 Task: For heading Arial Rounded MT Bold with Underline.  font size for heading26,  'Change the font style of data to'Browallia New.  and font size to 18,  Change the alignment of both headline & data to Align middle & Align Text left.  In the sheet  BudgetTrack review
Action: Mouse moved to (26, 122)
Screenshot: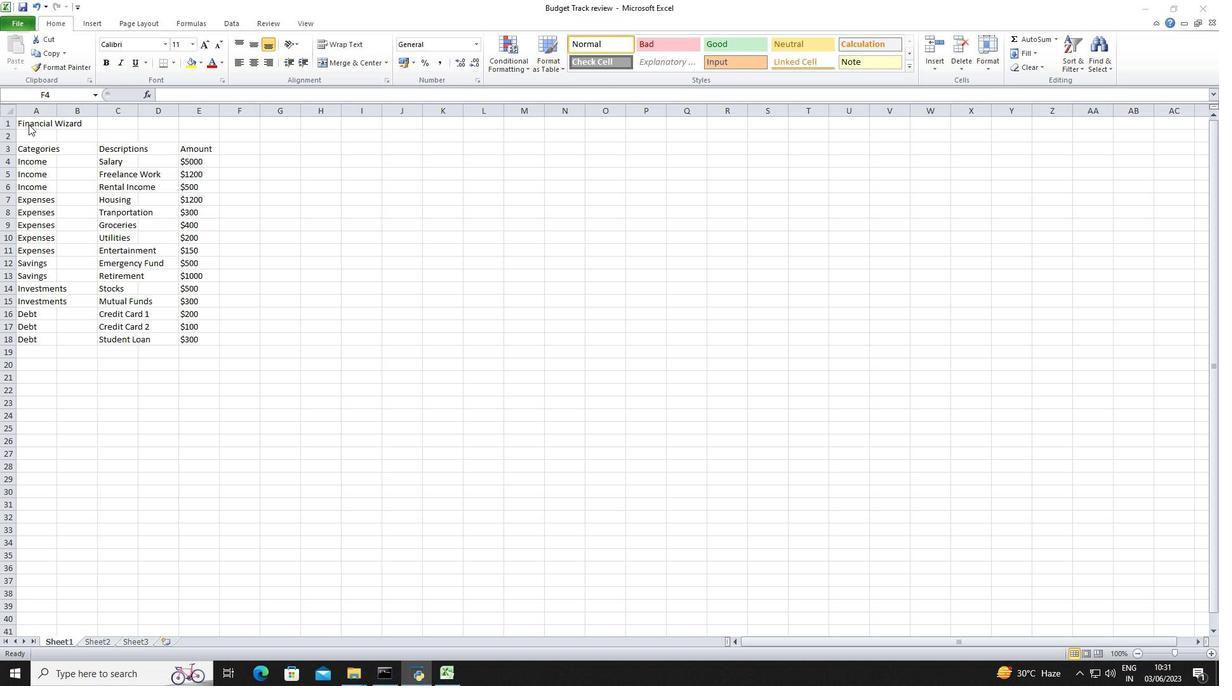 
Action: Mouse pressed left at (26, 122)
Screenshot: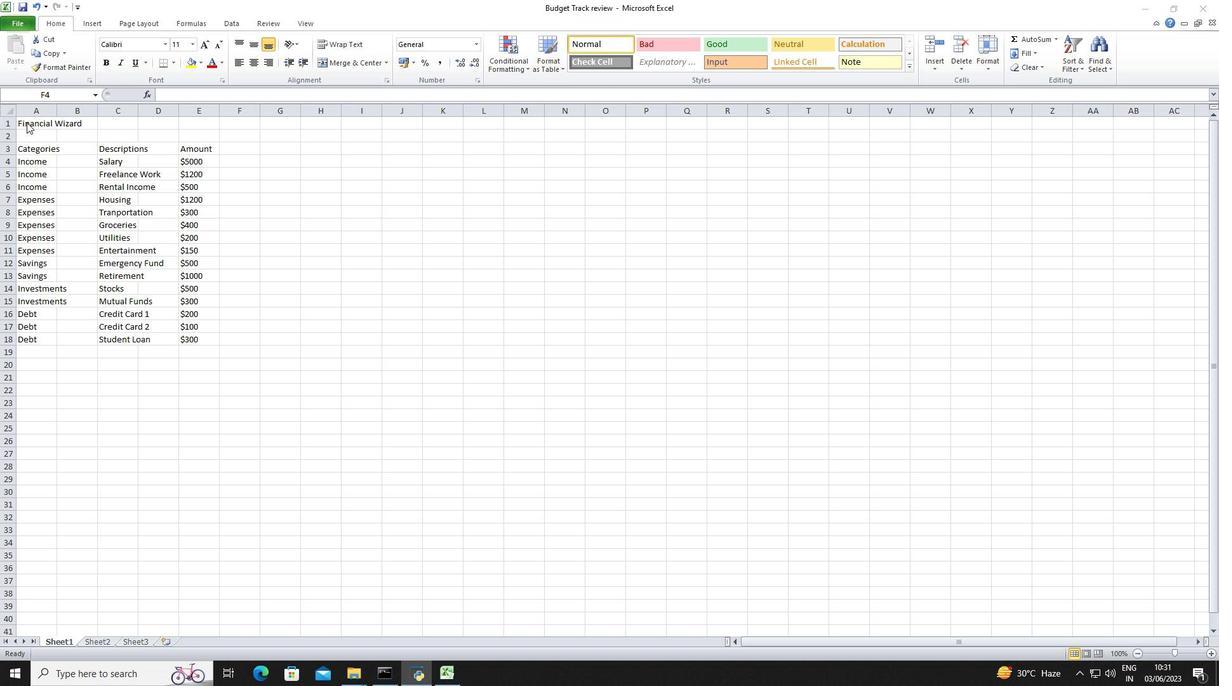 
Action: Mouse moved to (26, 126)
Screenshot: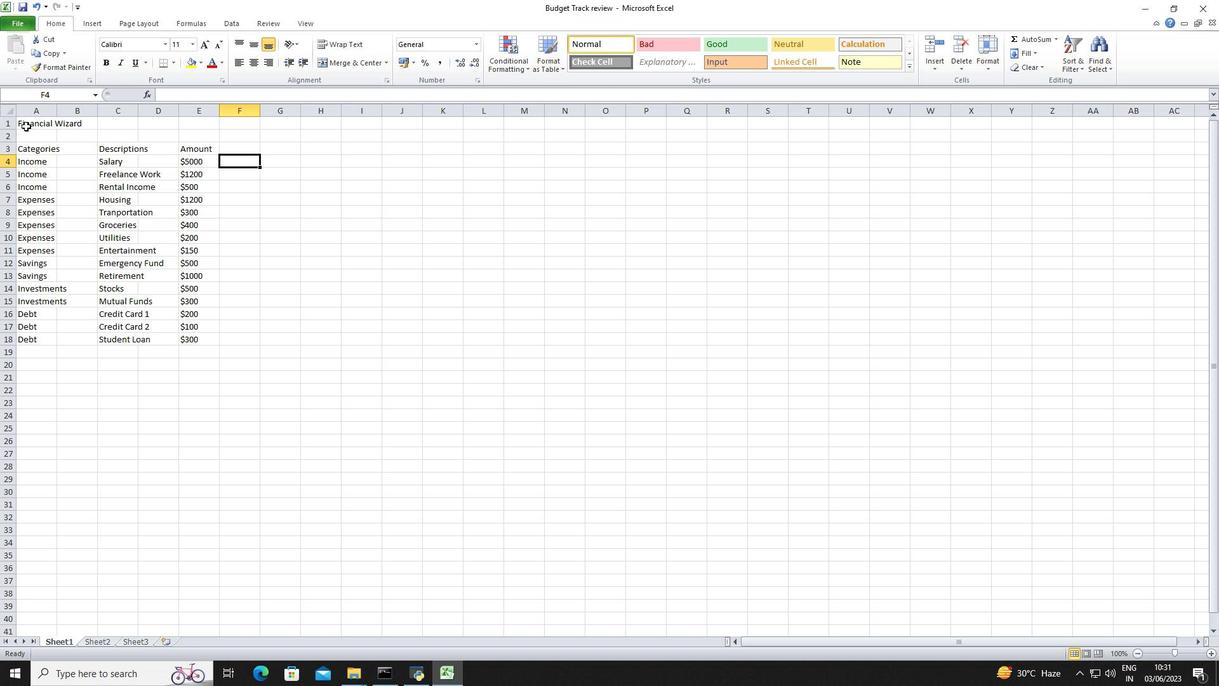 
Action: Mouse pressed left at (26, 126)
Screenshot: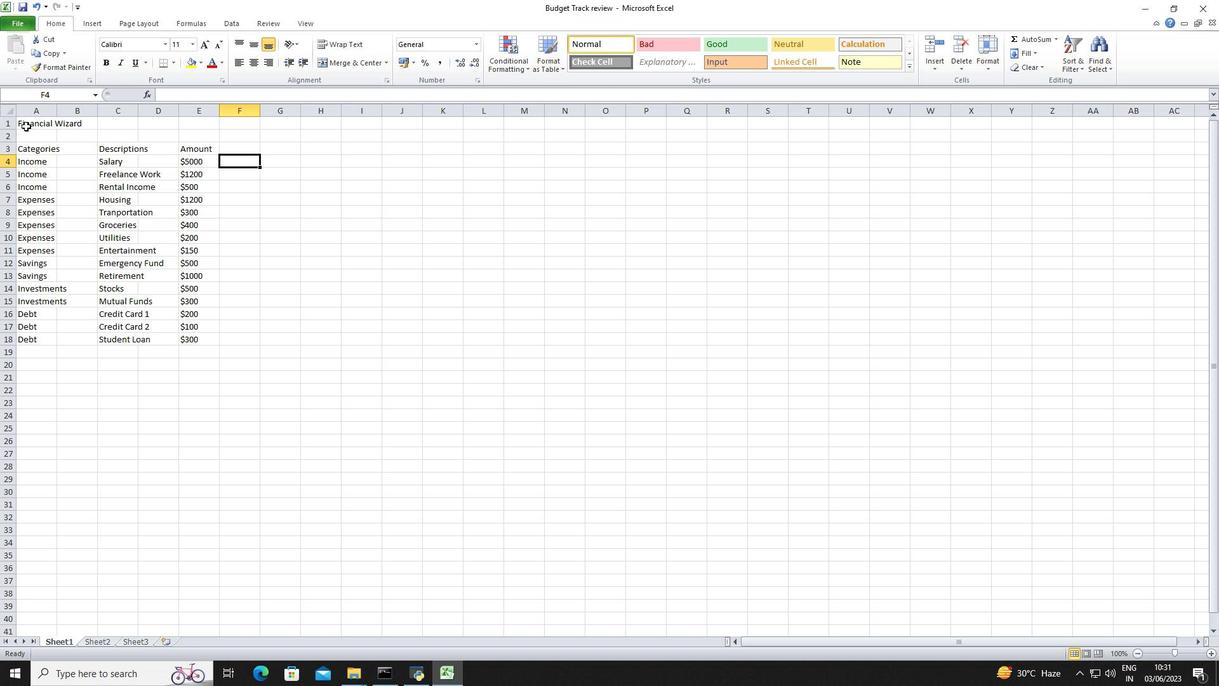 
Action: Mouse moved to (144, 40)
Screenshot: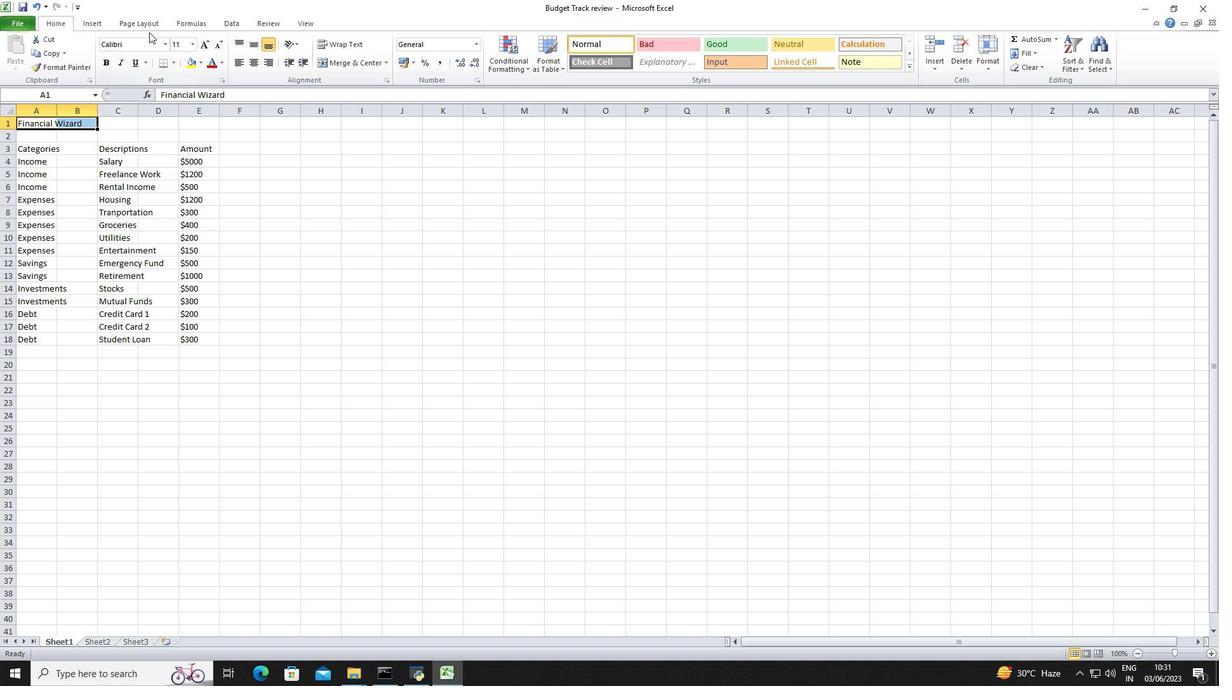 
Action: Mouse pressed left at (144, 40)
Screenshot: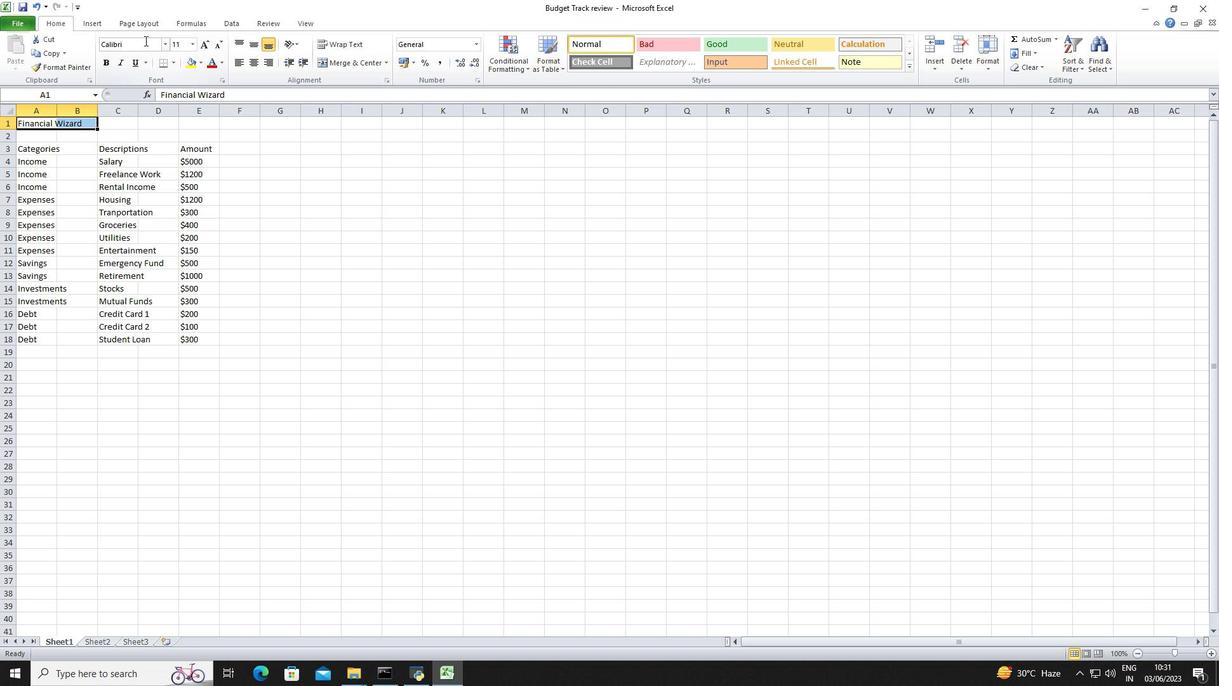 
Action: Key pressed <Key.shift>Arial<Key.space><Key.shift>Rounded<Key.space><Key.shift><Key.shift><Key.shift><Key.shift>MT<Key.enter>
Screenshot: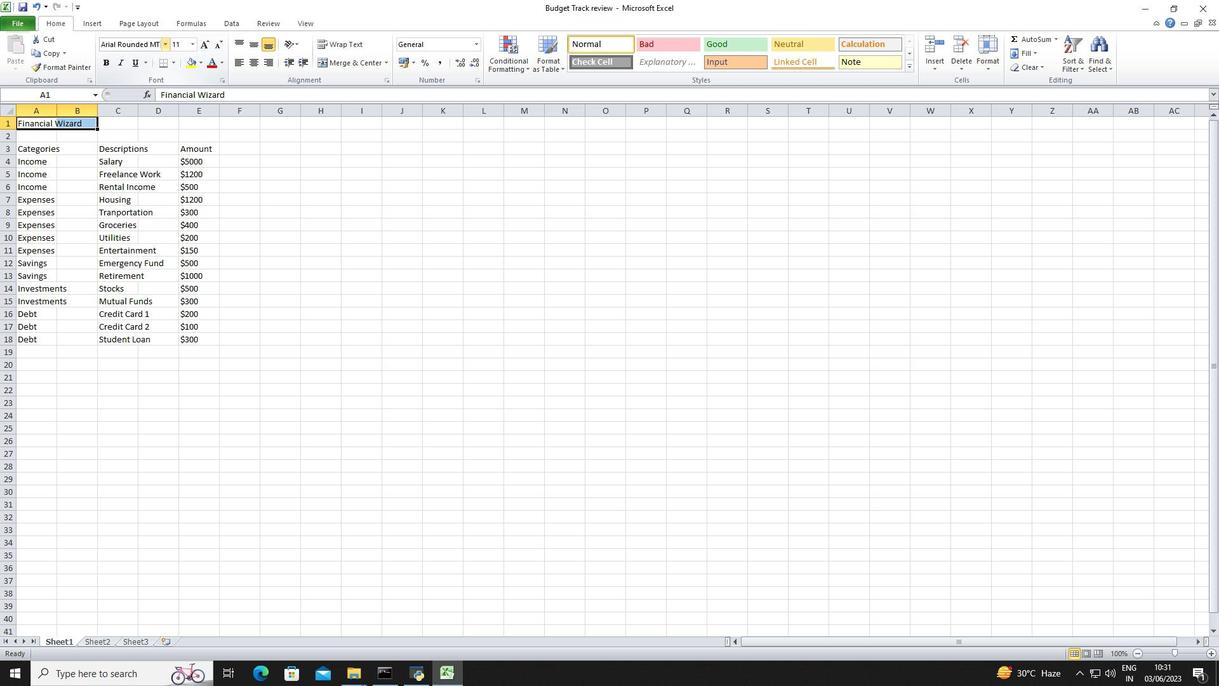 
Action: Mouse moved to (156, 43)
Screenshot: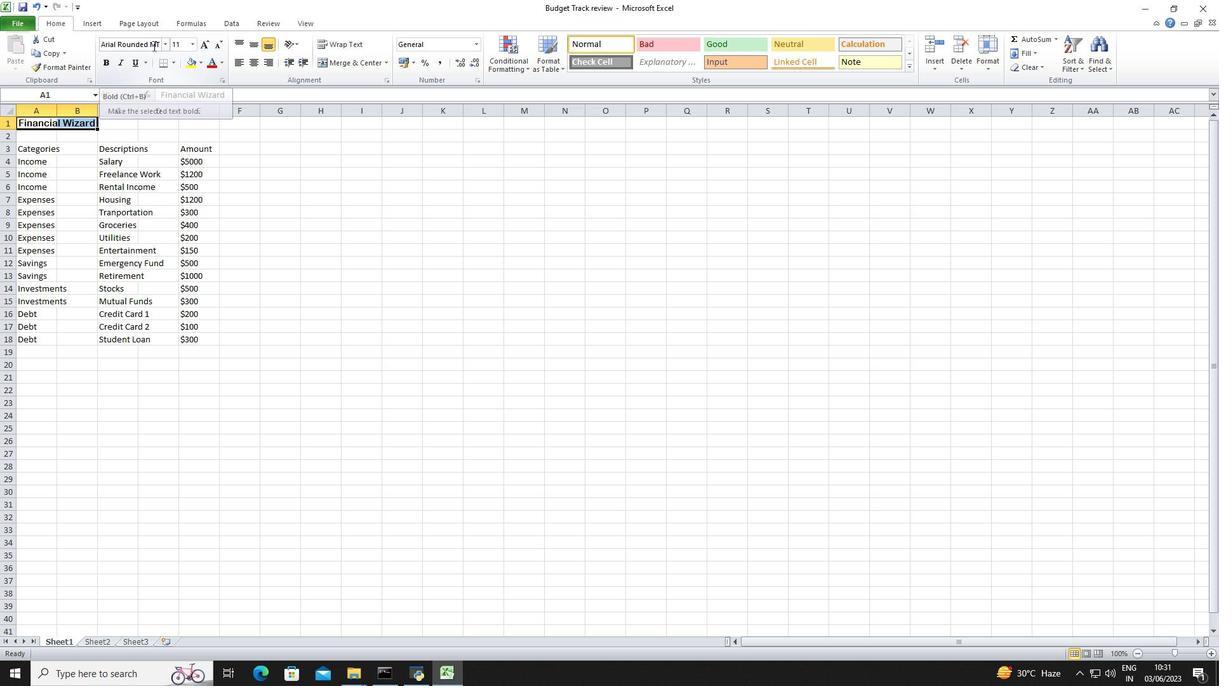 
Action: Mouse pressed left at (156, 43)
Screenshot: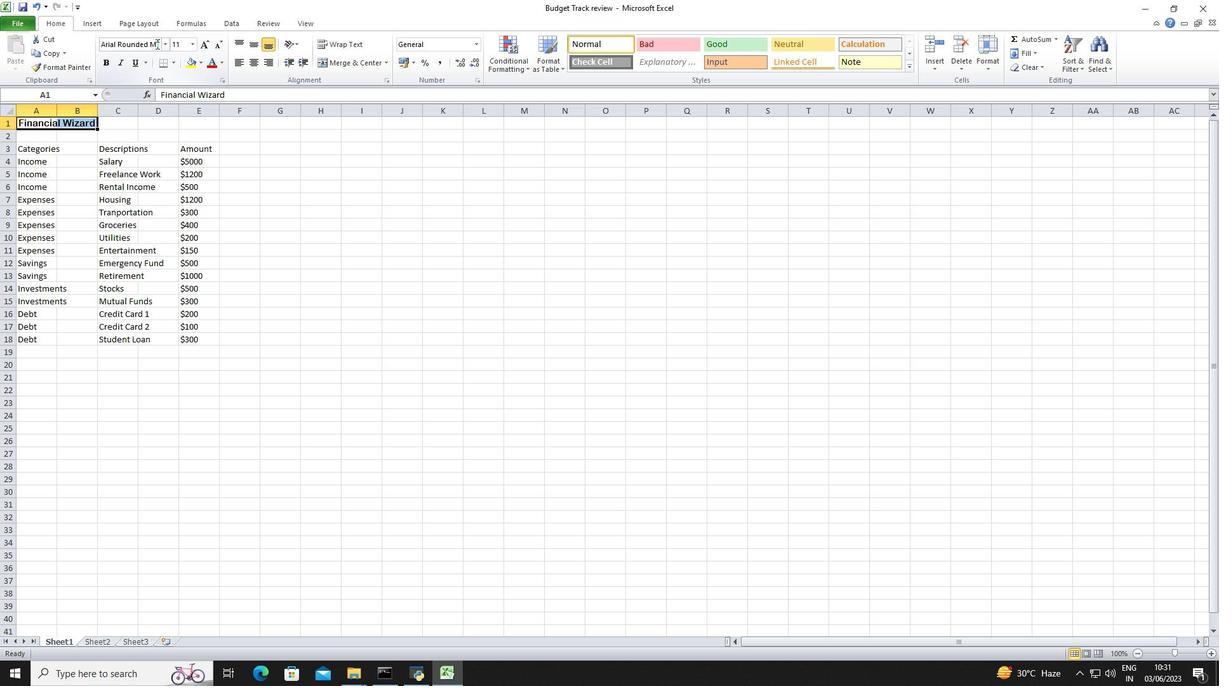 
Action: Mouse moved to (148, 44)
Screenshot: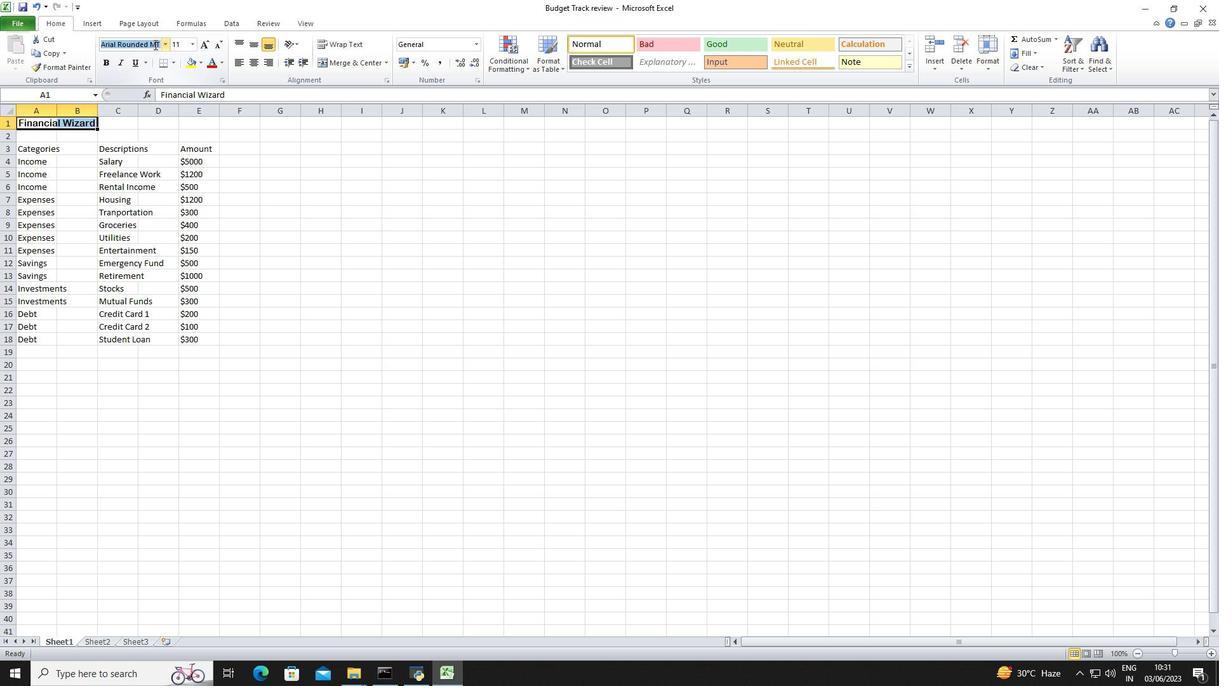 
Action: Mouse pressed left at (148, 44)
Screenshot: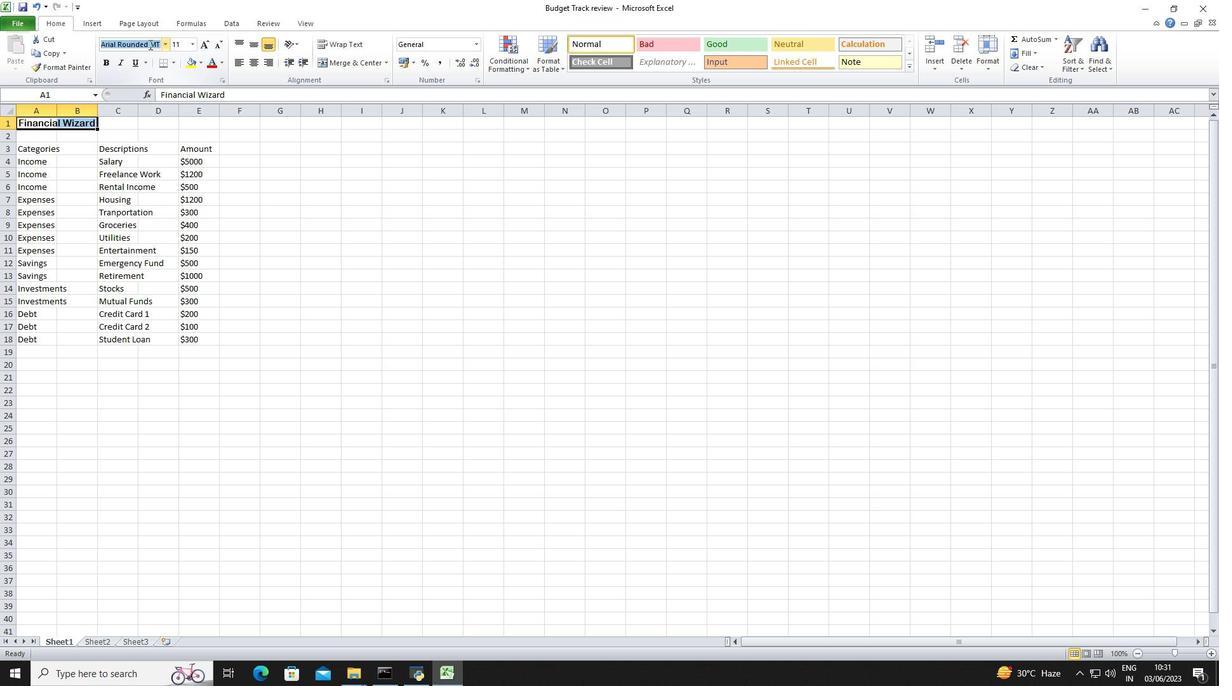 
Action: Mouse moved to (152, 44)
Screenshot: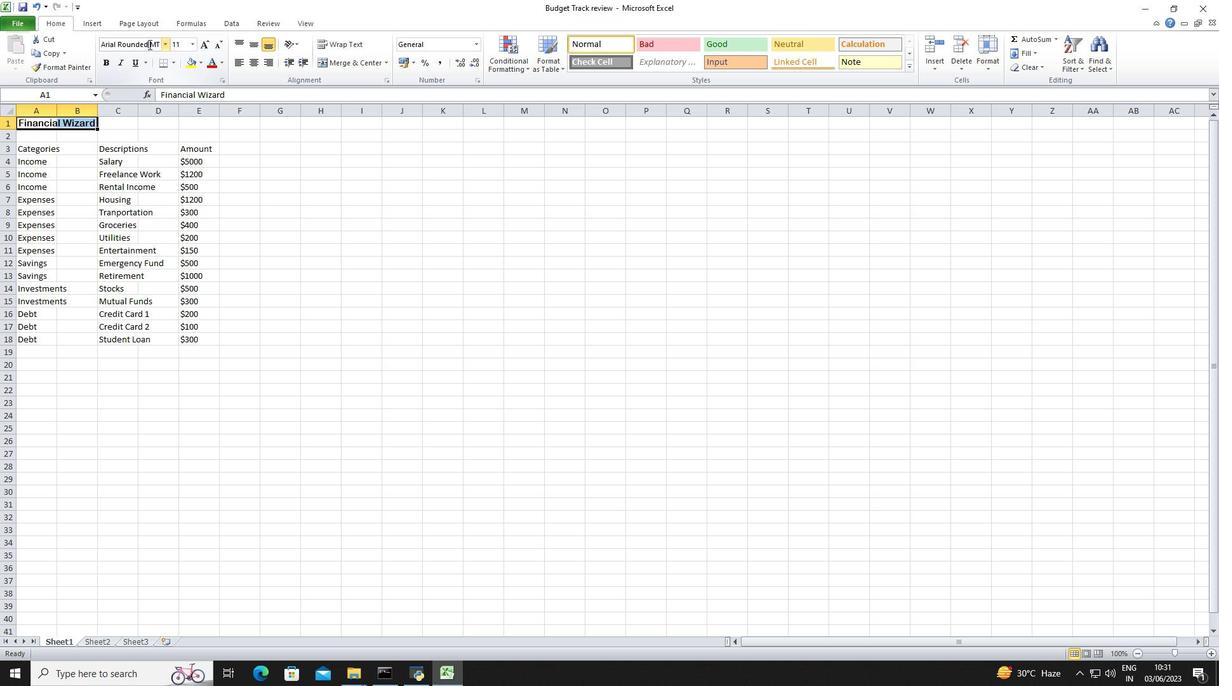 
Action: Mouse pressed left at (152, 44)
Screenshot: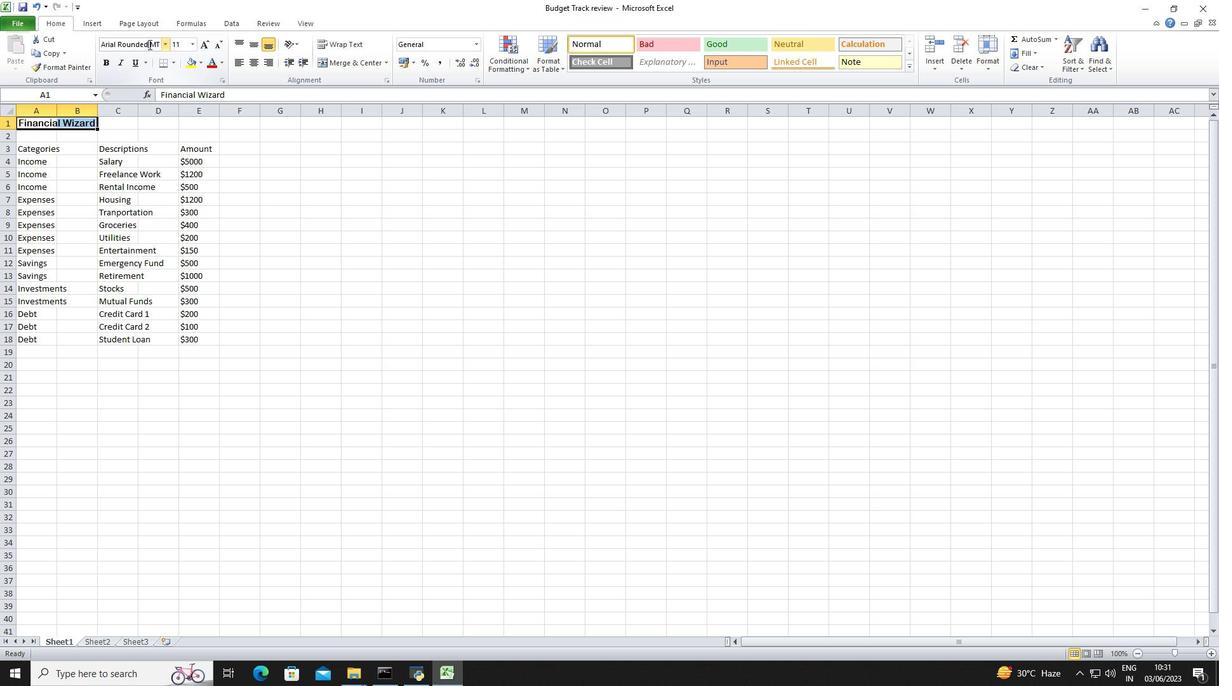 
Action: Mouse moved to (134, 58)
Screenshot: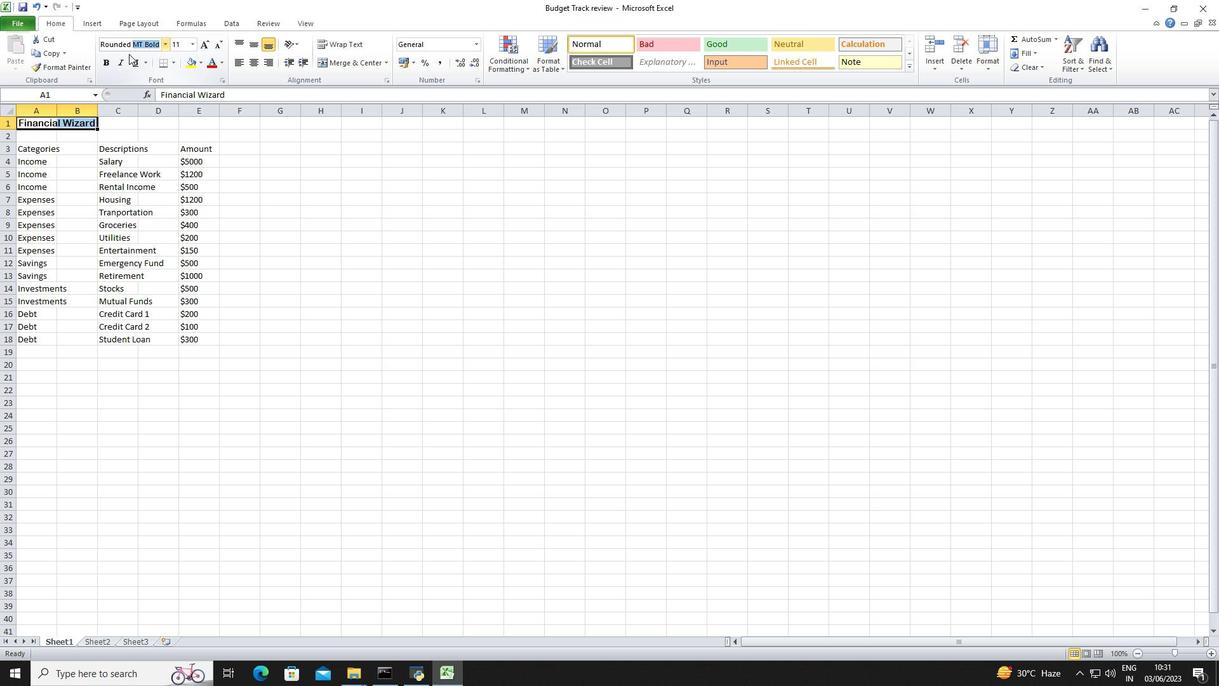 
Action: Mouse pressed left at (134, 58)
Screenshot: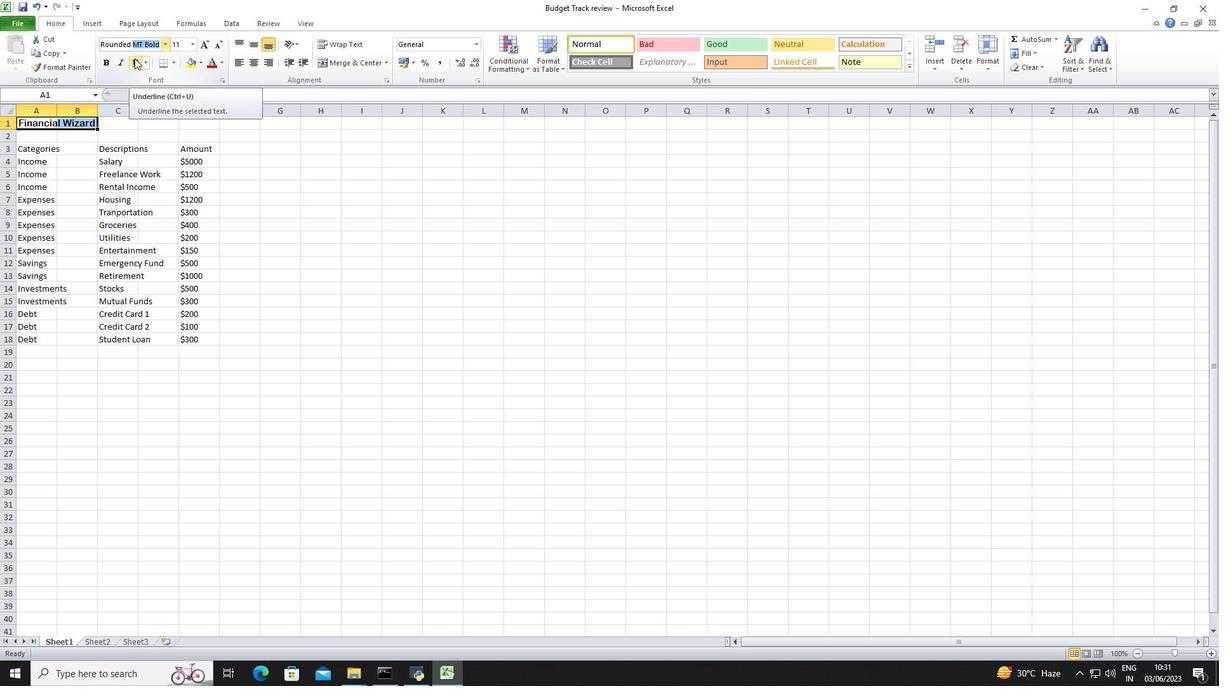 
Action: Mouse moved to (191, 42)
Screenshot: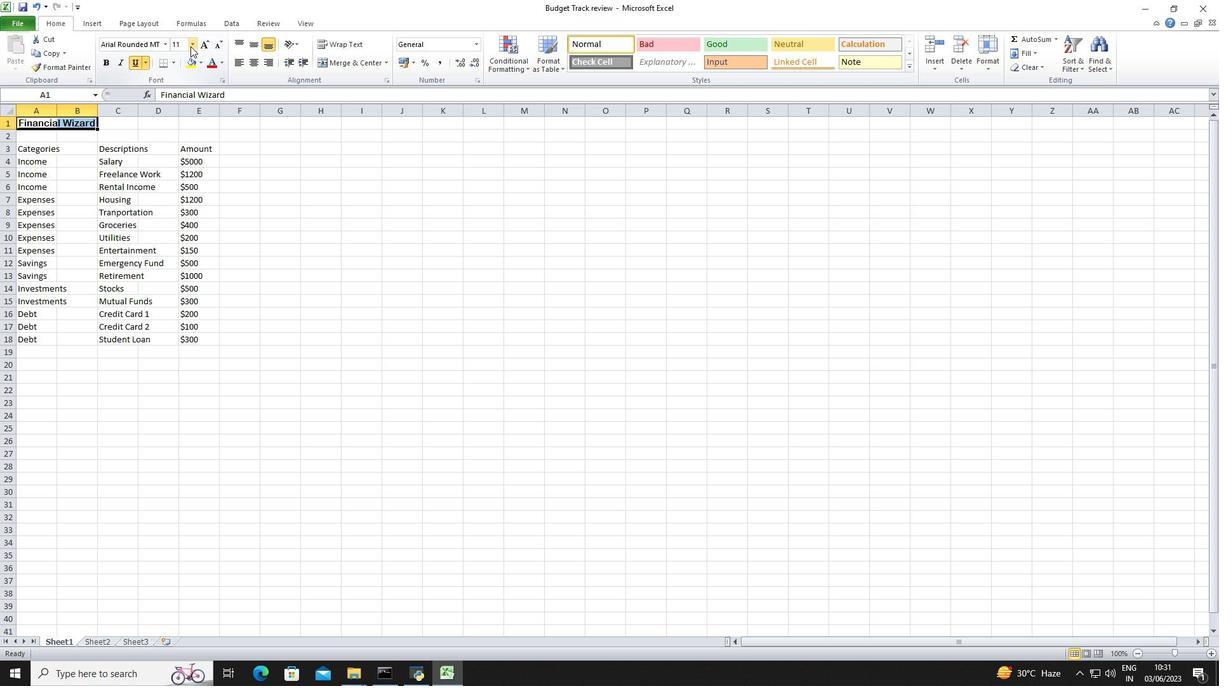 
Action: Mouse pressed left at (191, 42)
Screenshot: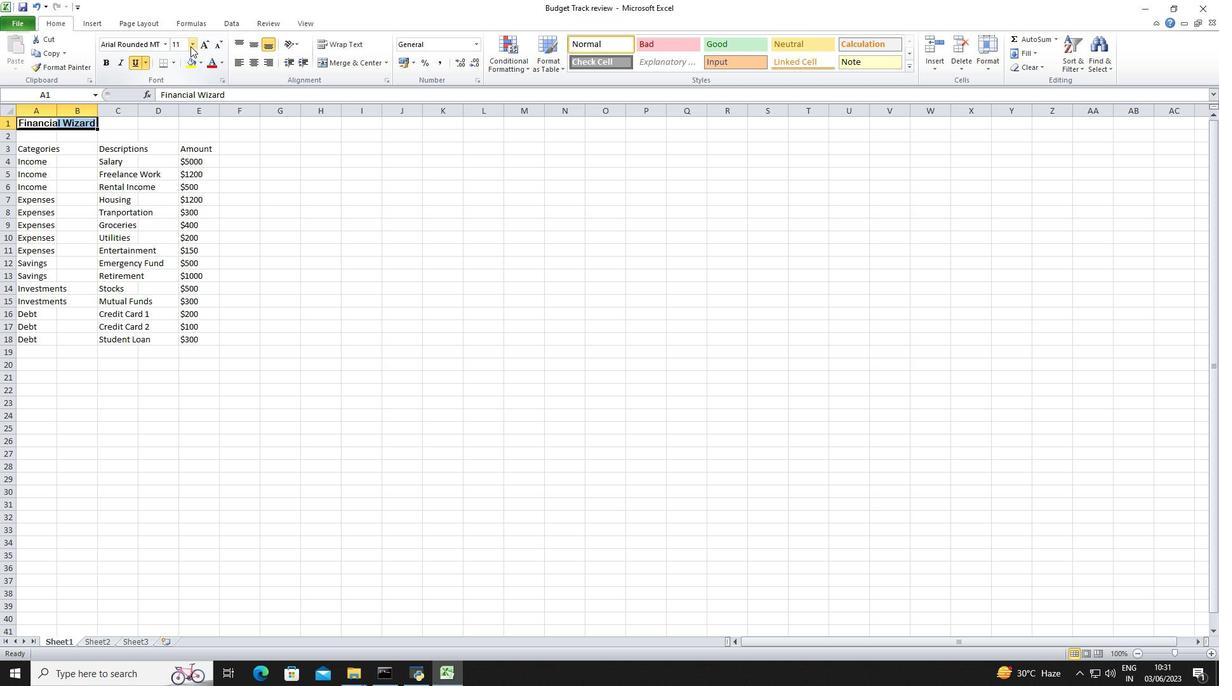 
Action: Mouse moved to (184, 173)
Screenshot: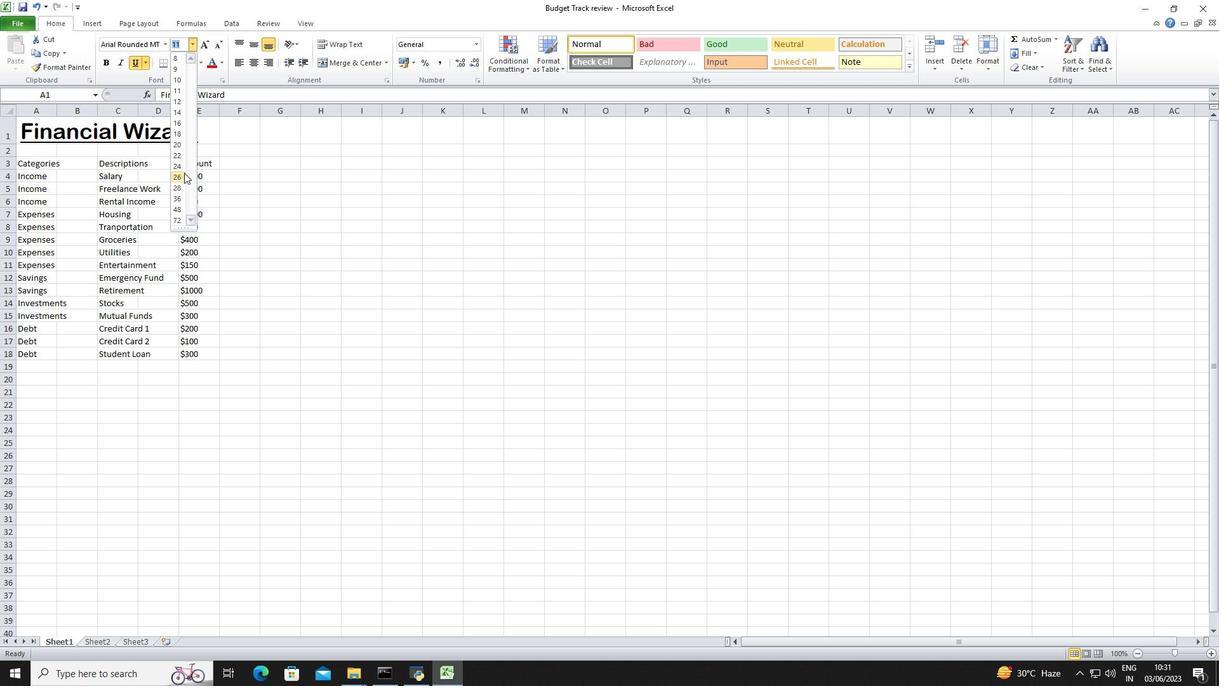
Action: Mouse pressed left at (184, 173)
Screenshot: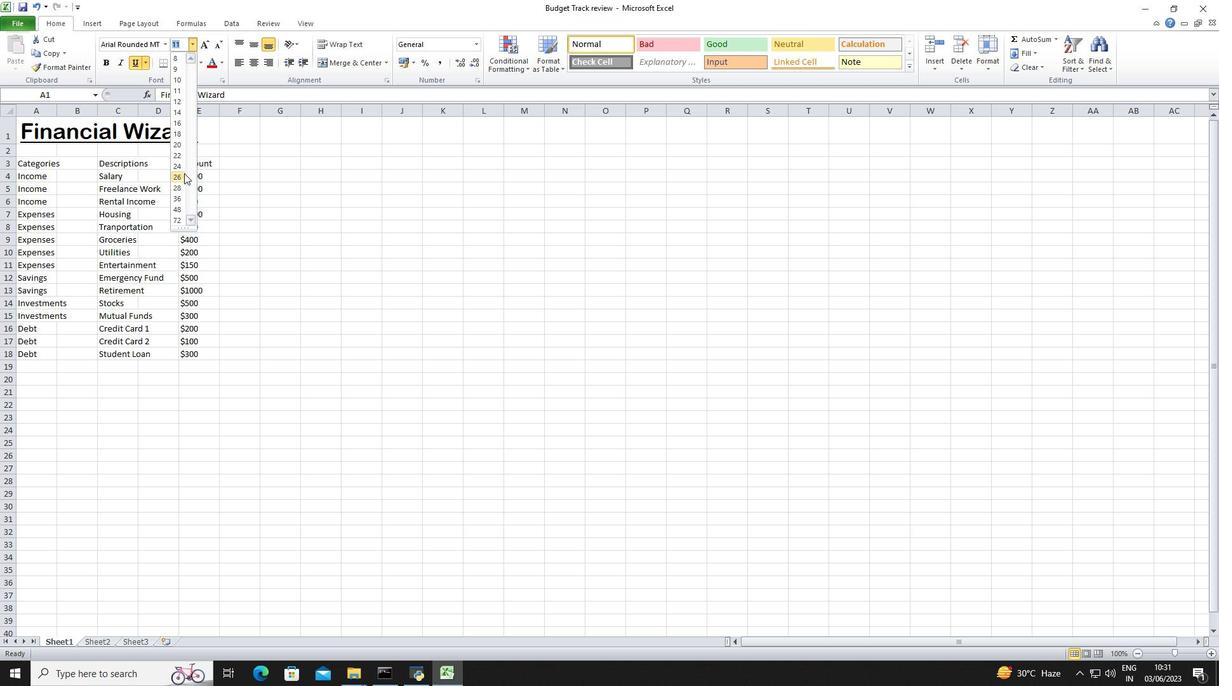 
Action: Mouse moved to (51, 161)
Screenshot: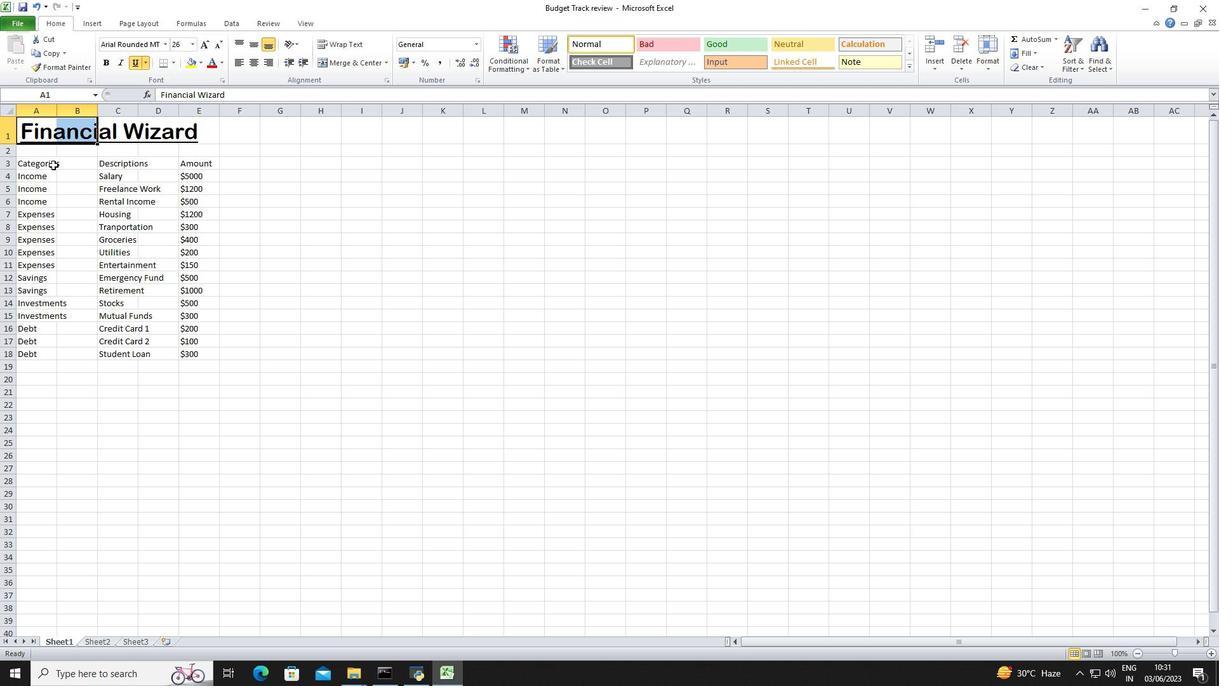 
Action: Mouse pressed left at (51, 161)
Screenshot: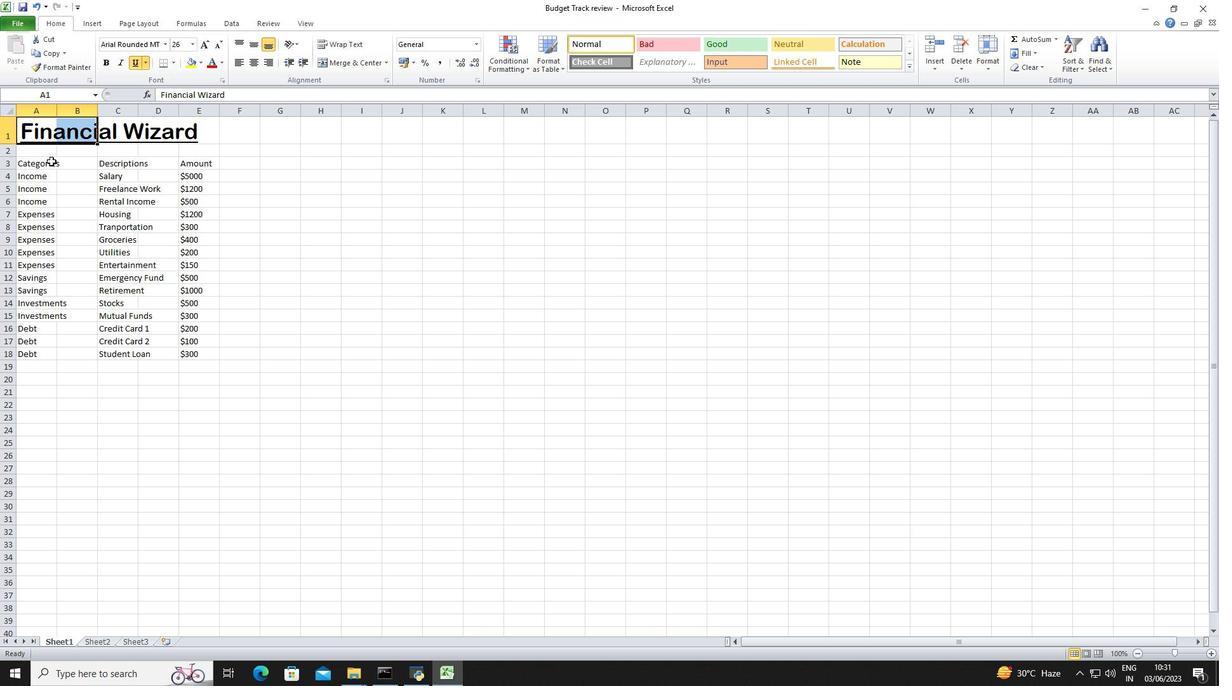 
Action: Mouse moved to (141, 43)
Screenshot: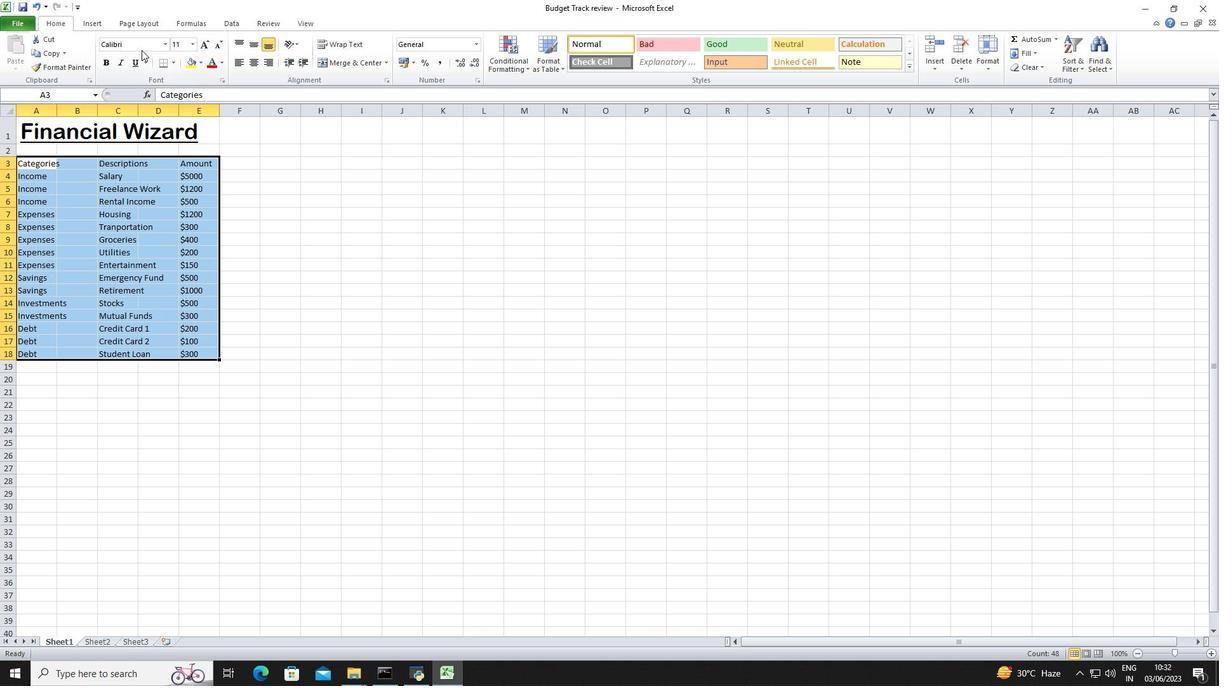 
Action: Mouse pressed left at (141, 43)
Screenshot: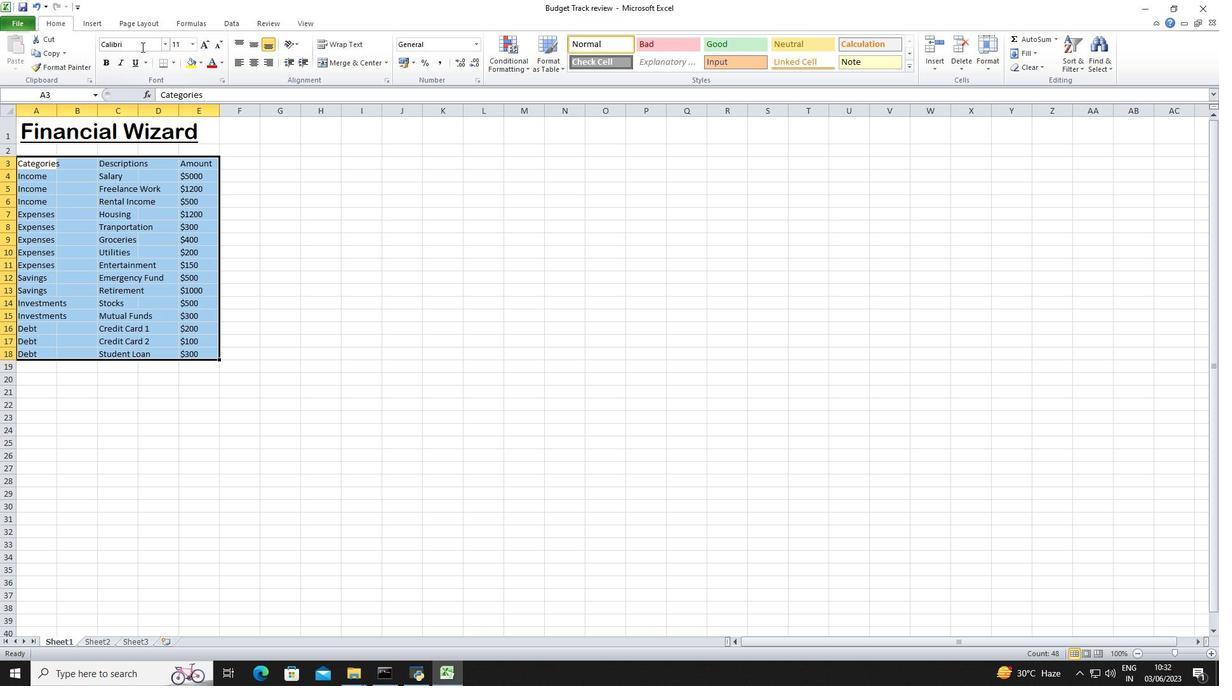 
Action: Key pressed <Key.shift>Browallia<Key.space><Key.shift>New<Key.enter>
Screenshot: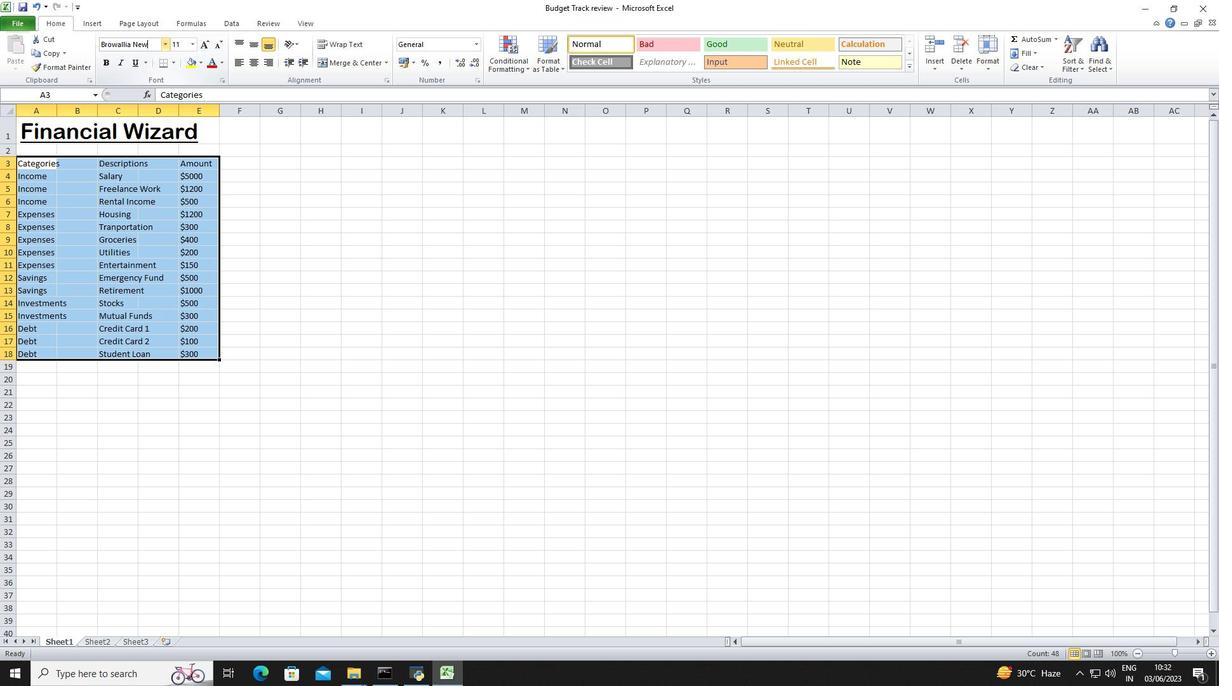 
Action: Mouse moved to (195, 43)
Screenshot: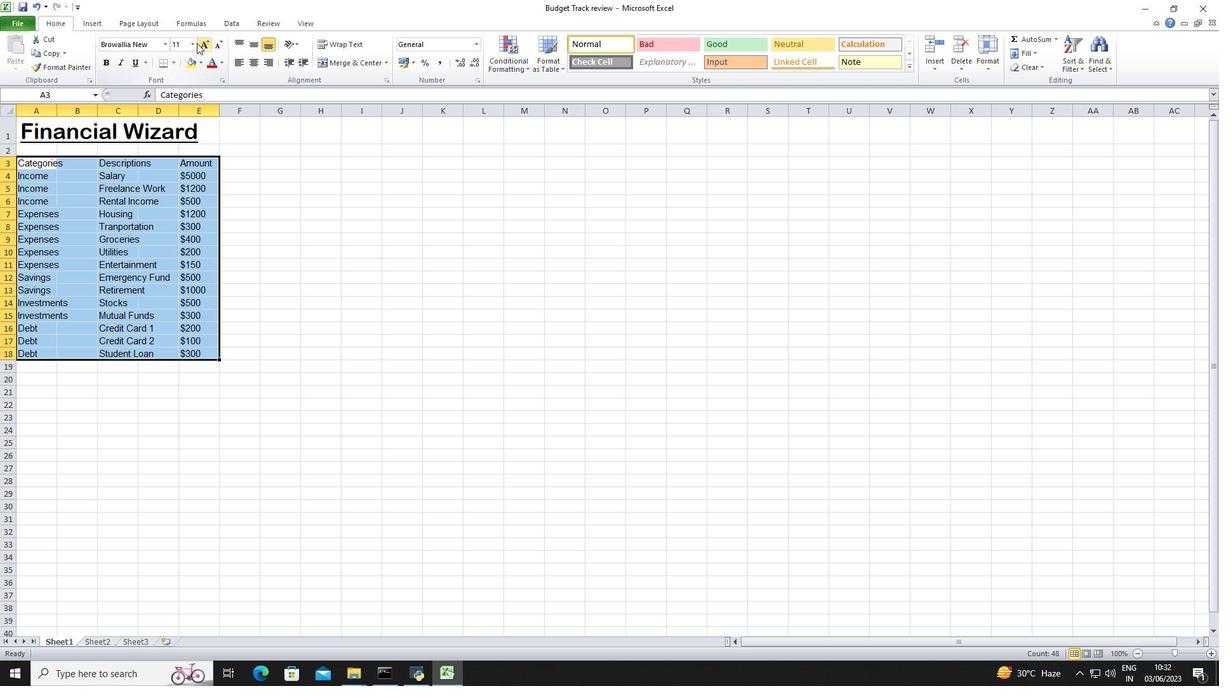 
Action: Mouse pressed left at (195, 43)
Screenshot: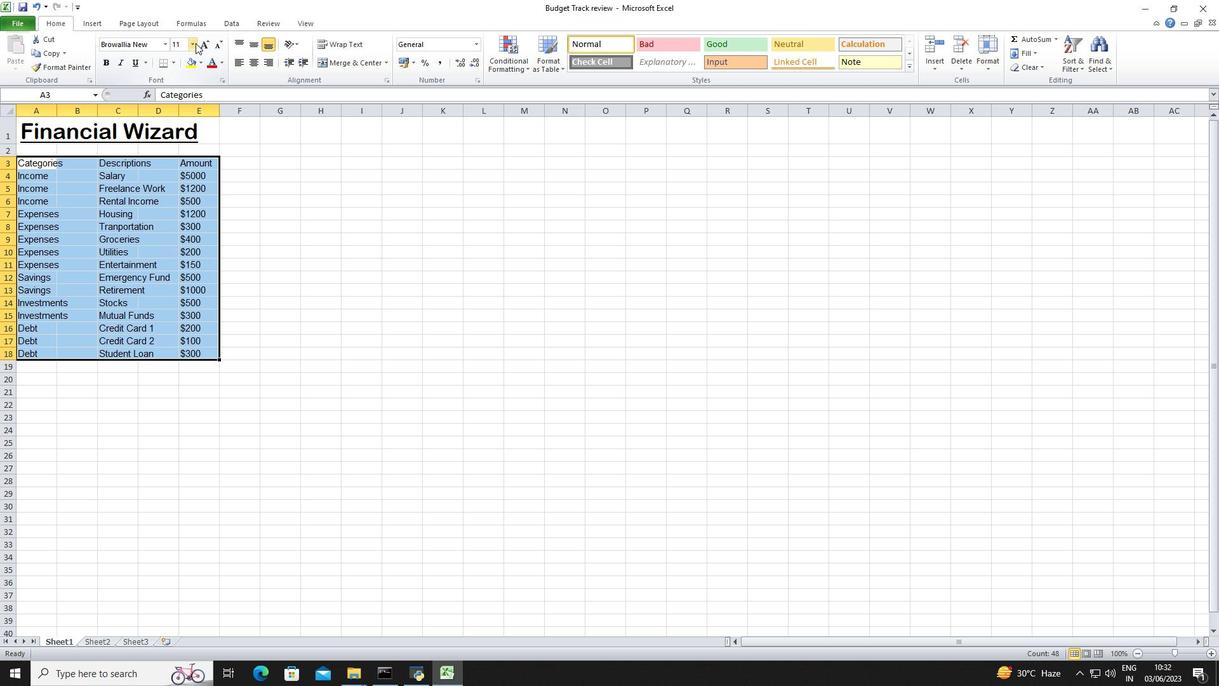 
Action: Mouse moved to (182, 130)
Screenshot: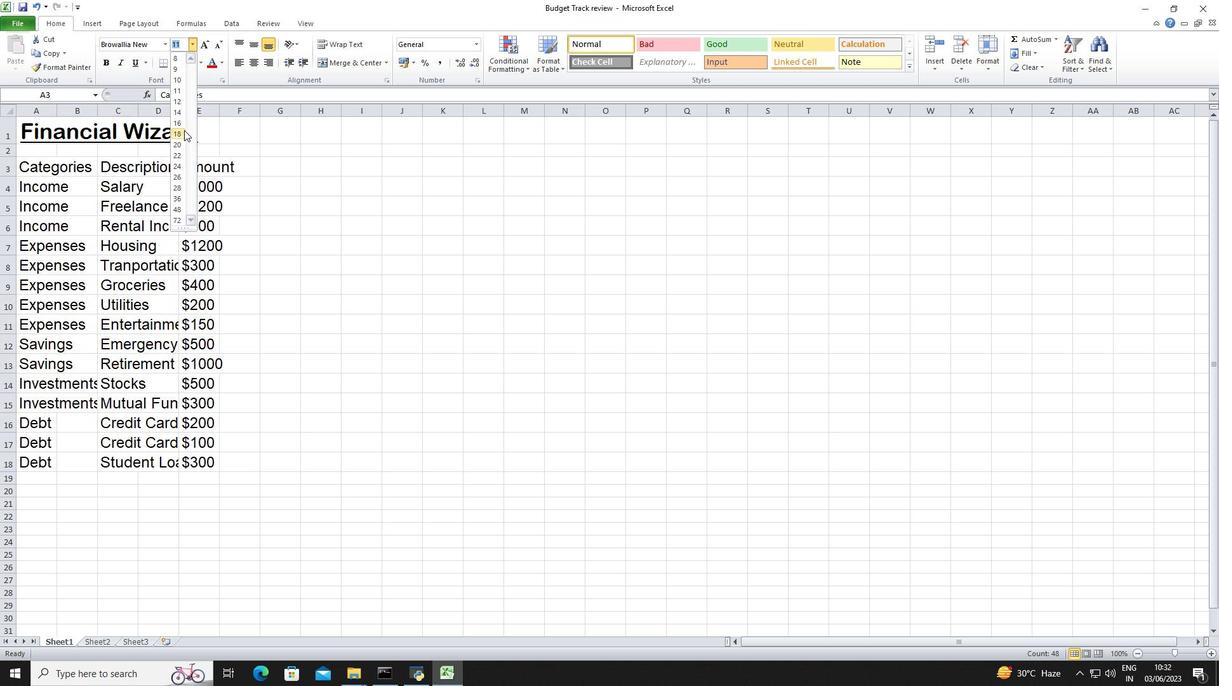 
Action: Mouse pressed left at (182, 130)
Screenshot: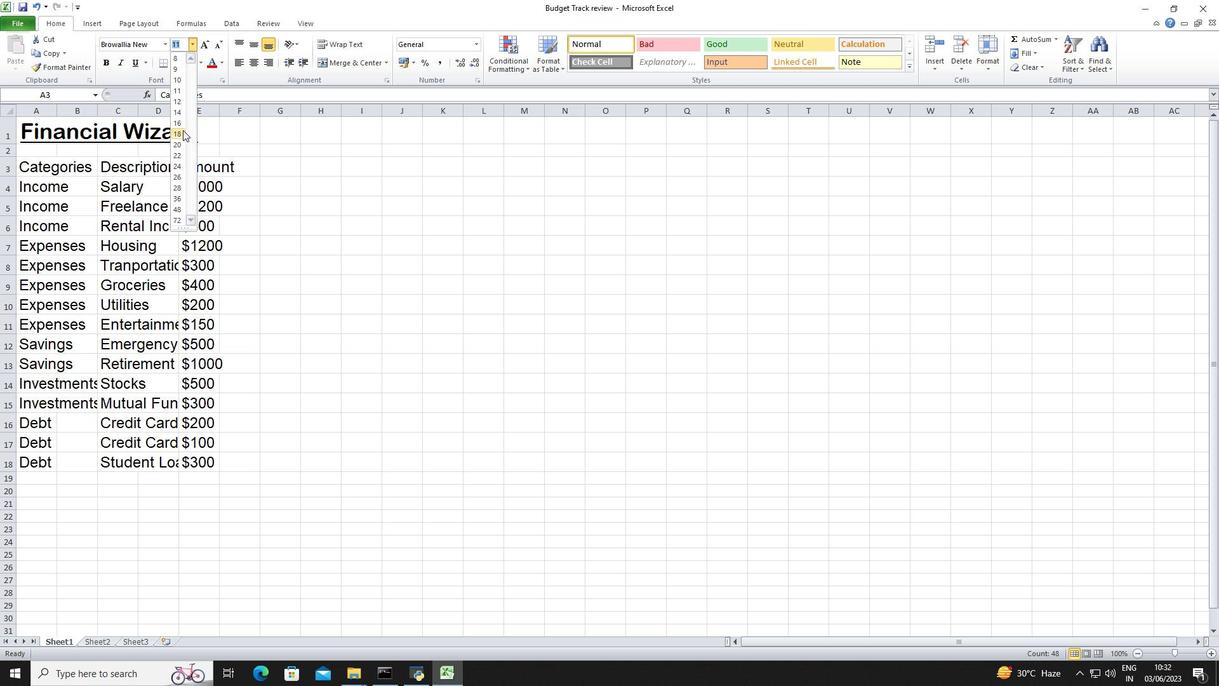 
Action: Mouse moved to (253, 55)
Screenshot: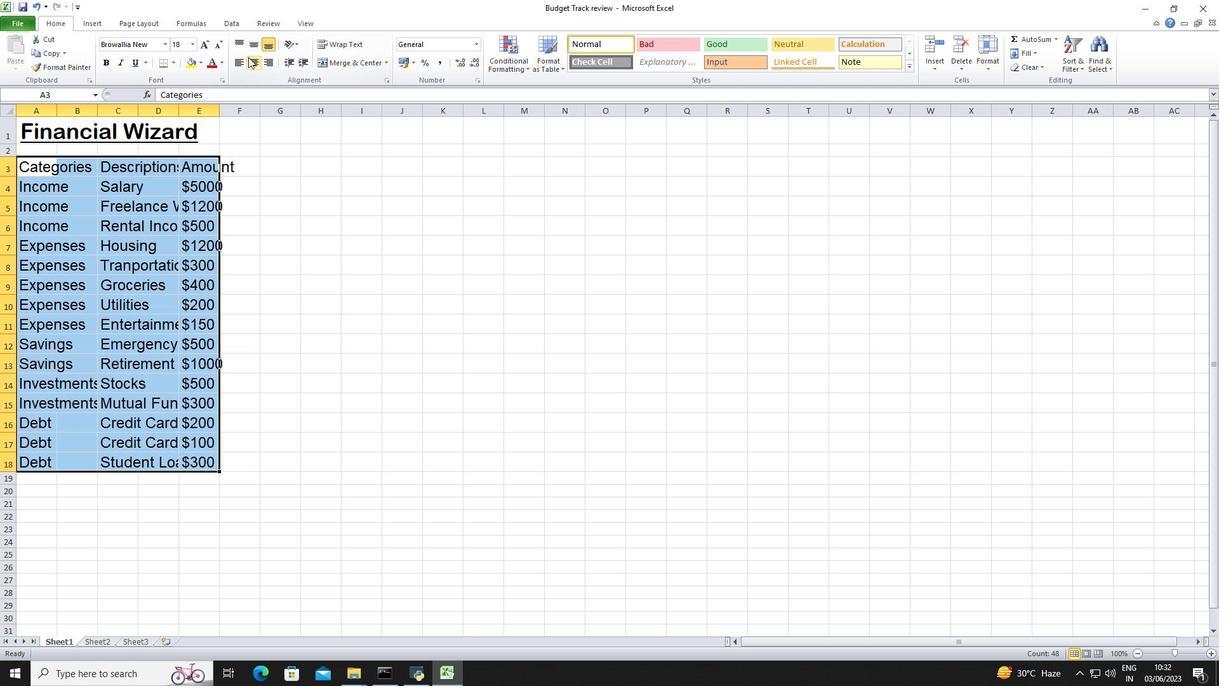 
Action: Mouse pressed left at (253, 55)
Screenshot: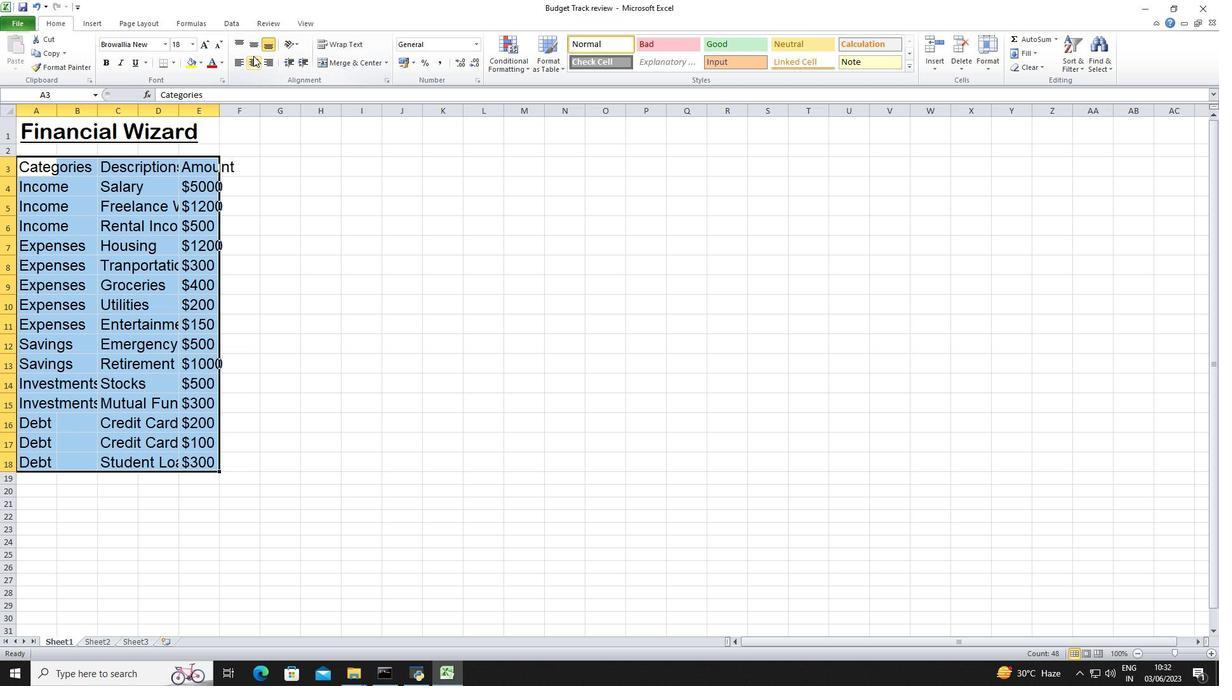 
Action: Mouse moved to (20, 130)
Screenshot: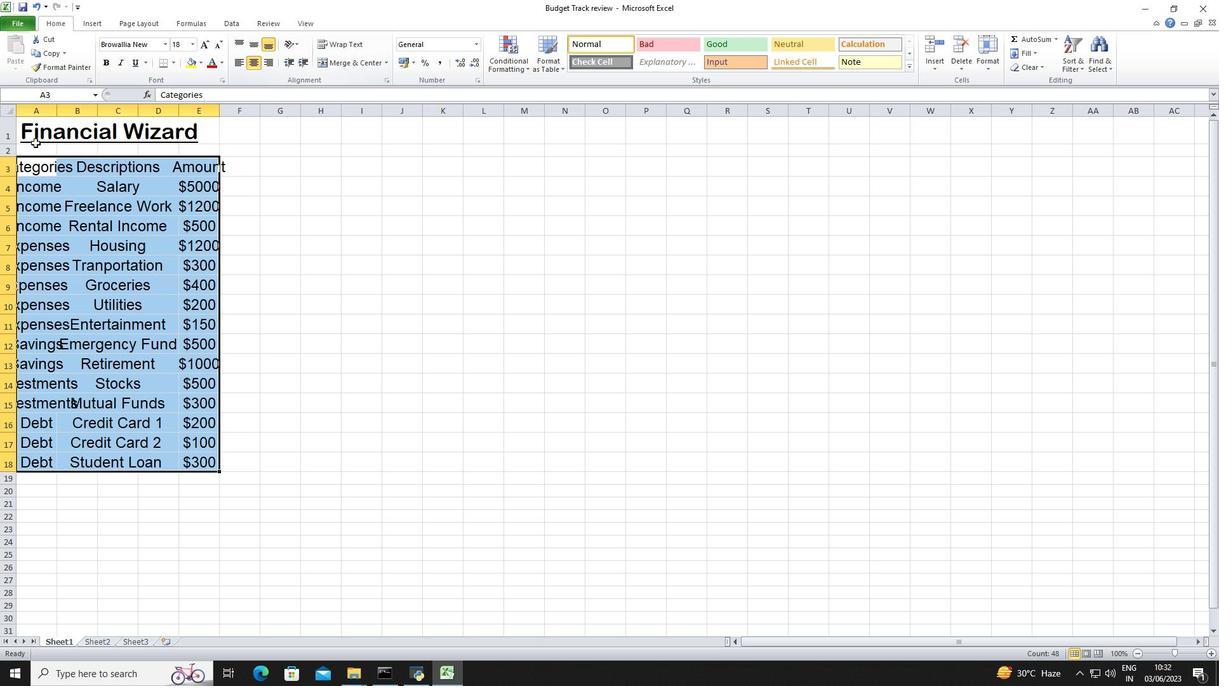 
Action: Mouse pressed left at (20, 130)
Screenshot: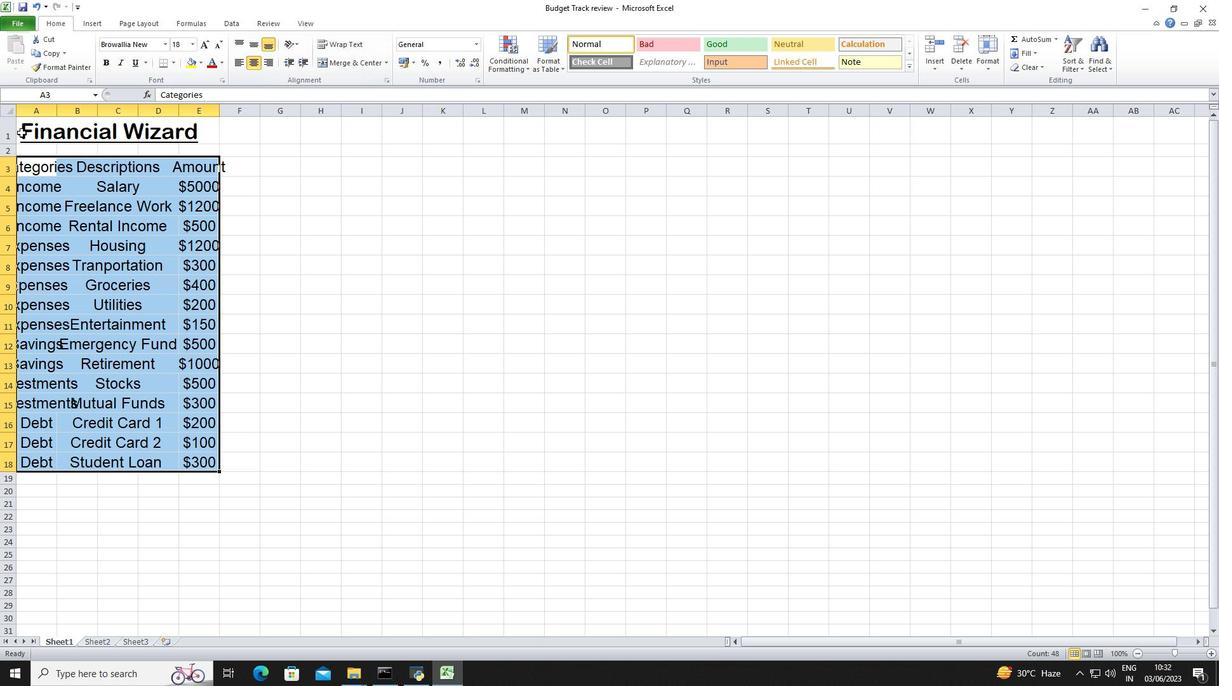 
Action: Mouse moved to (254, 59)
Screenshot: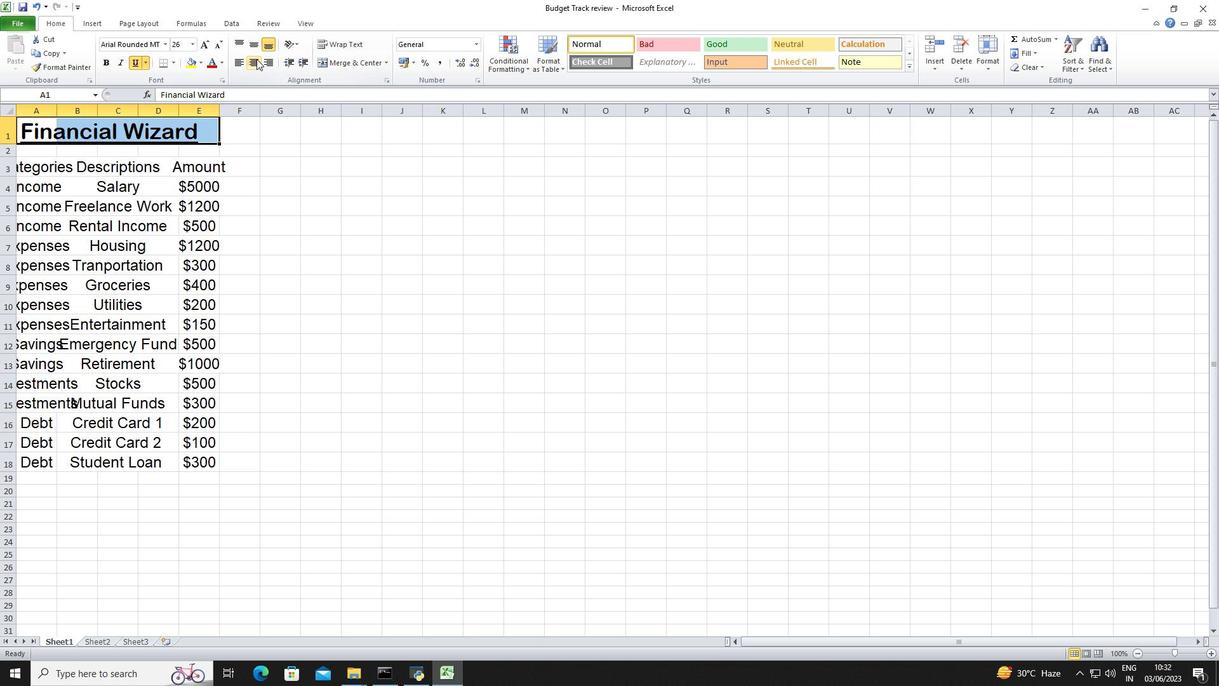 
Action: Mouse pressed left at (254, 59)
Screenshot: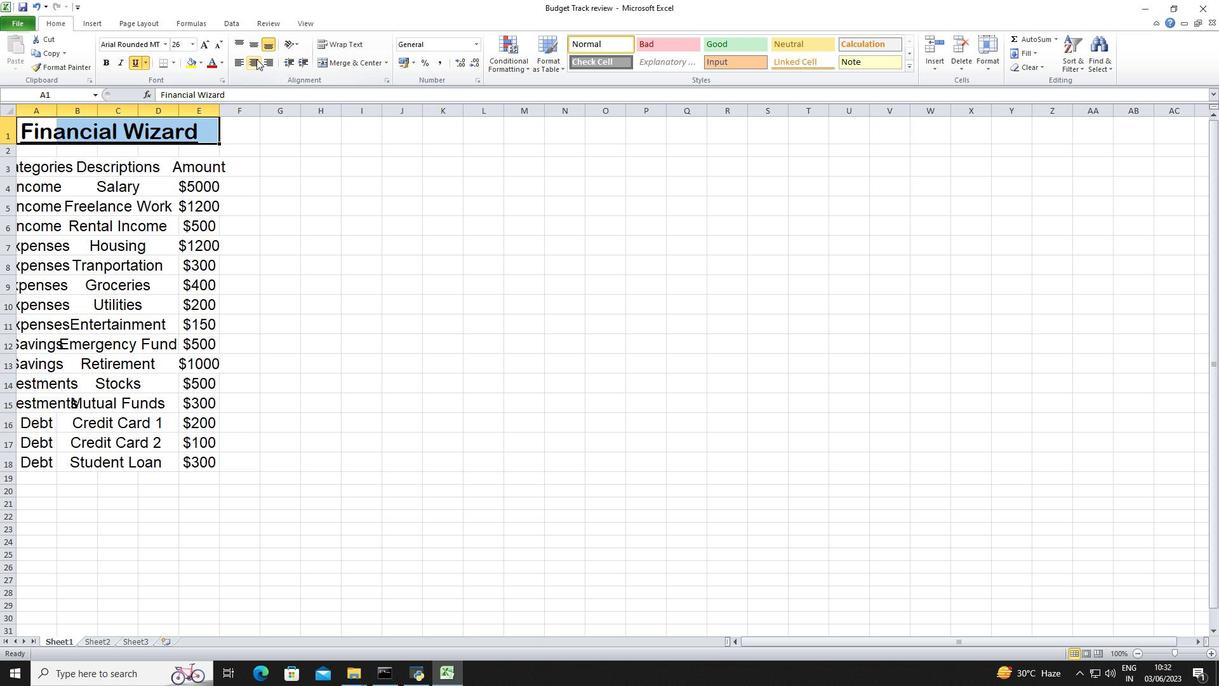 
Action: Mouse moved to (57, 113)
Screenshot: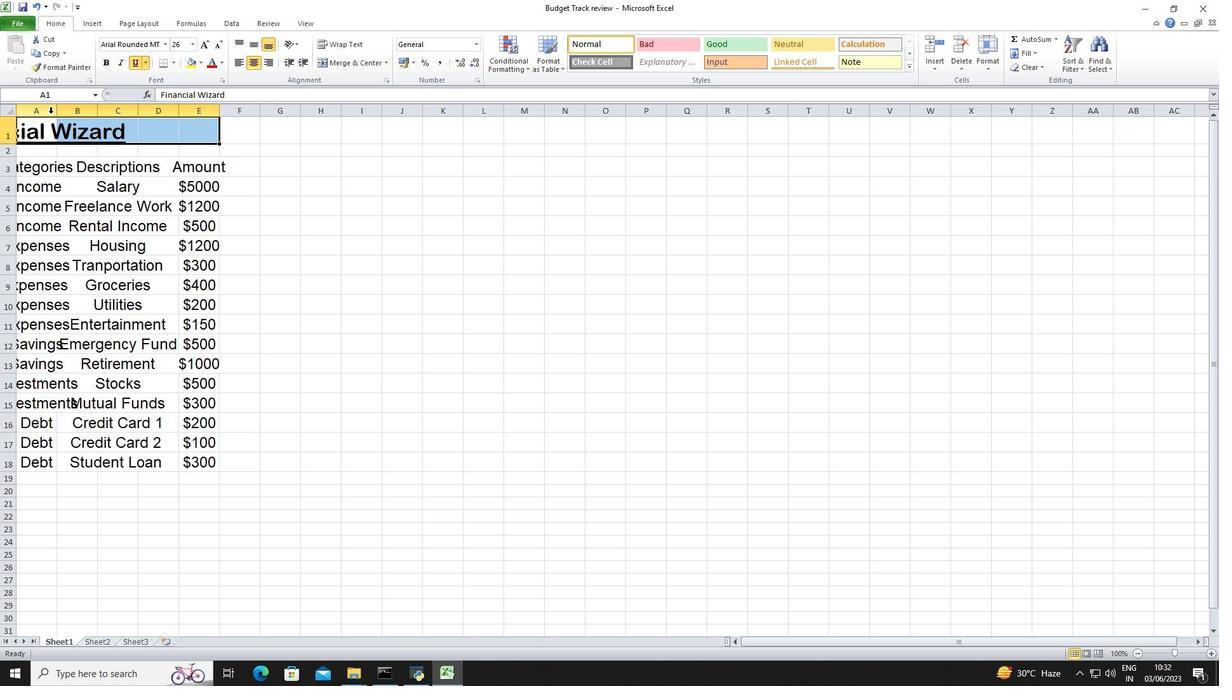 
Action: Mouse pressed left at (57, 113)
Screenshot: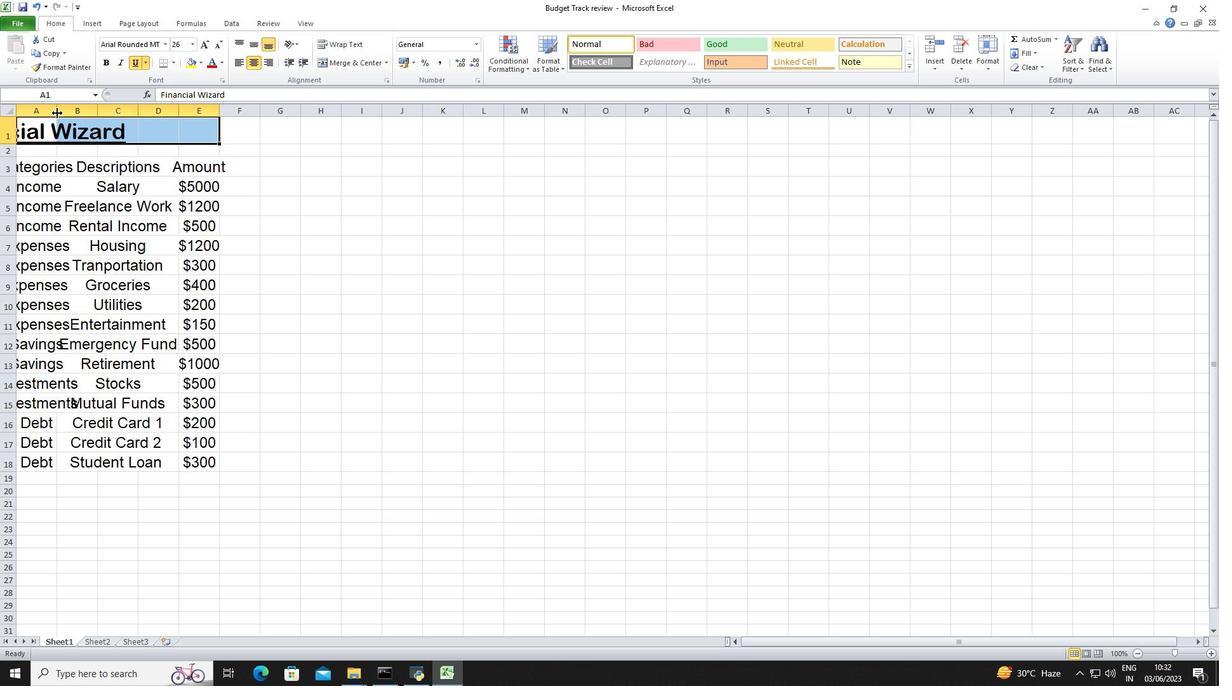 
Action: Mouse moved to (151, 113)
Screenshot: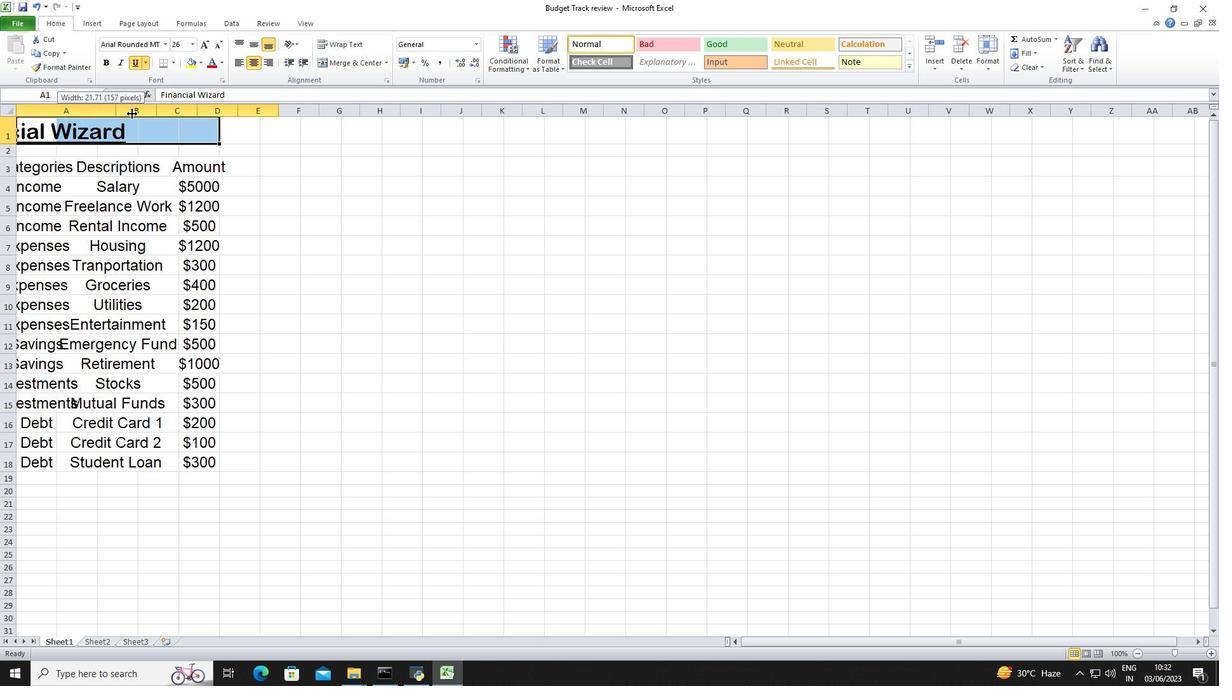 
Action: Mouse pressed left at (151, 113)
Screenshot: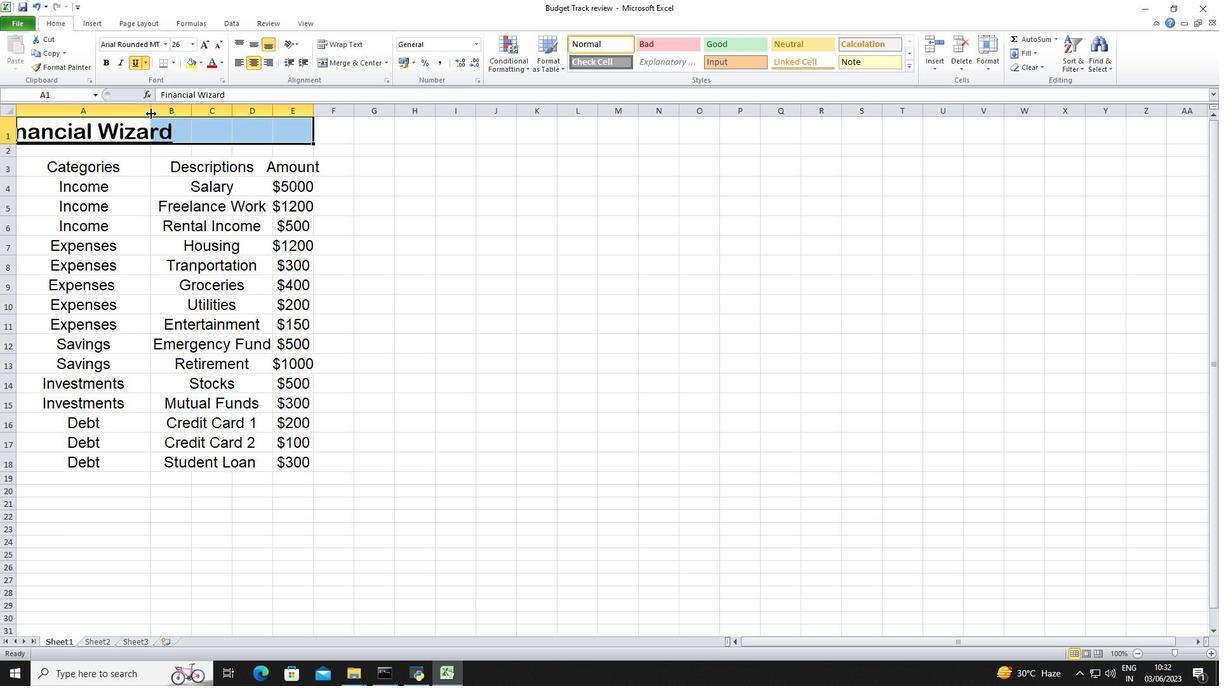 
Action: Mouse moved to (197, 112)
Screenshot: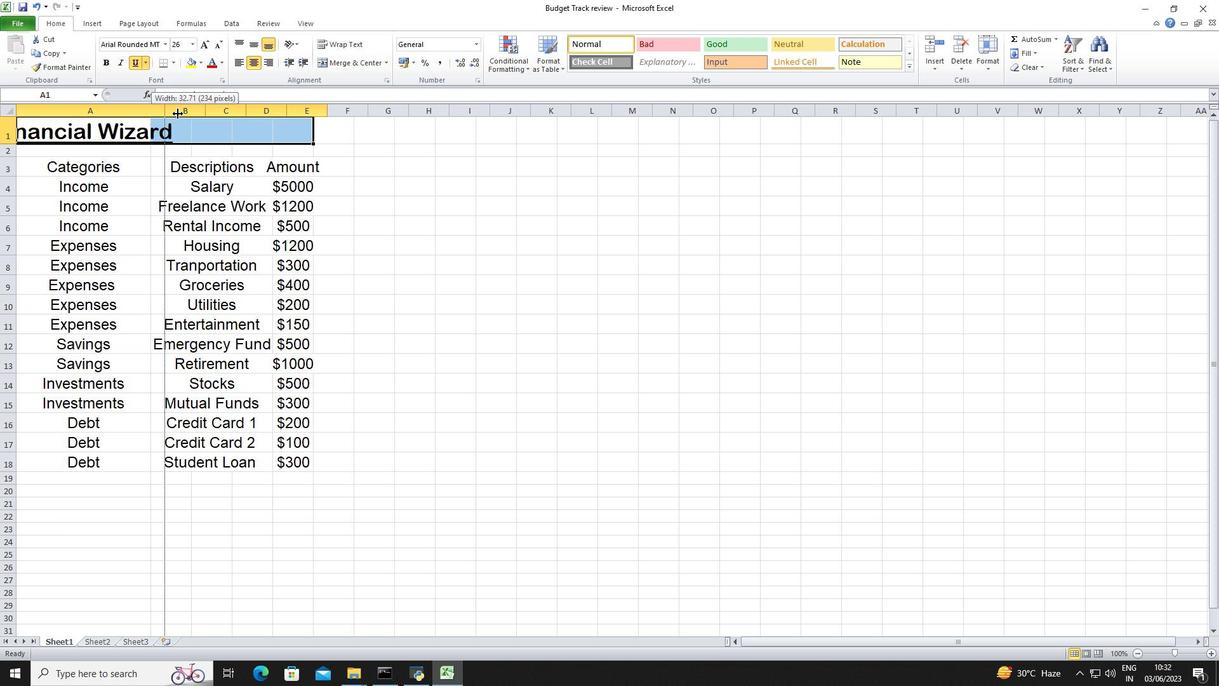 
Action: Mouse pressed left at (197, 112)
Screenshot: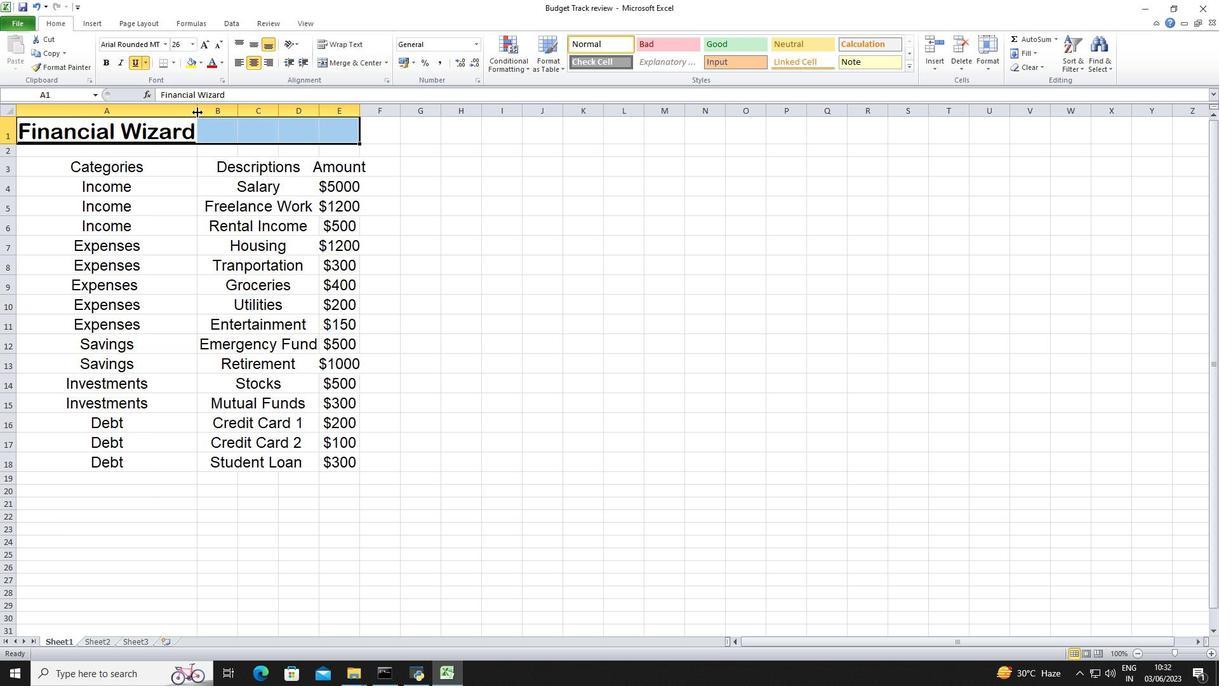 
Action: Mouse moved to (344, 111)
Screenshot: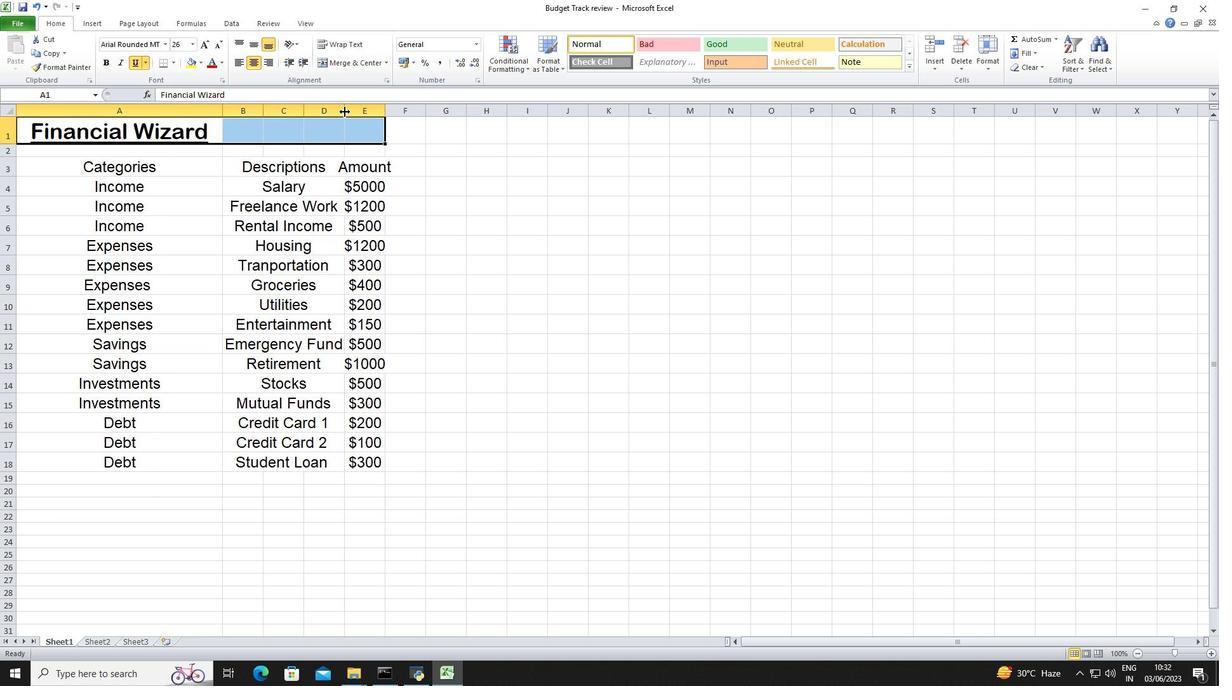 
Action: Mouse pressed left at (344, 111)
Screenshot: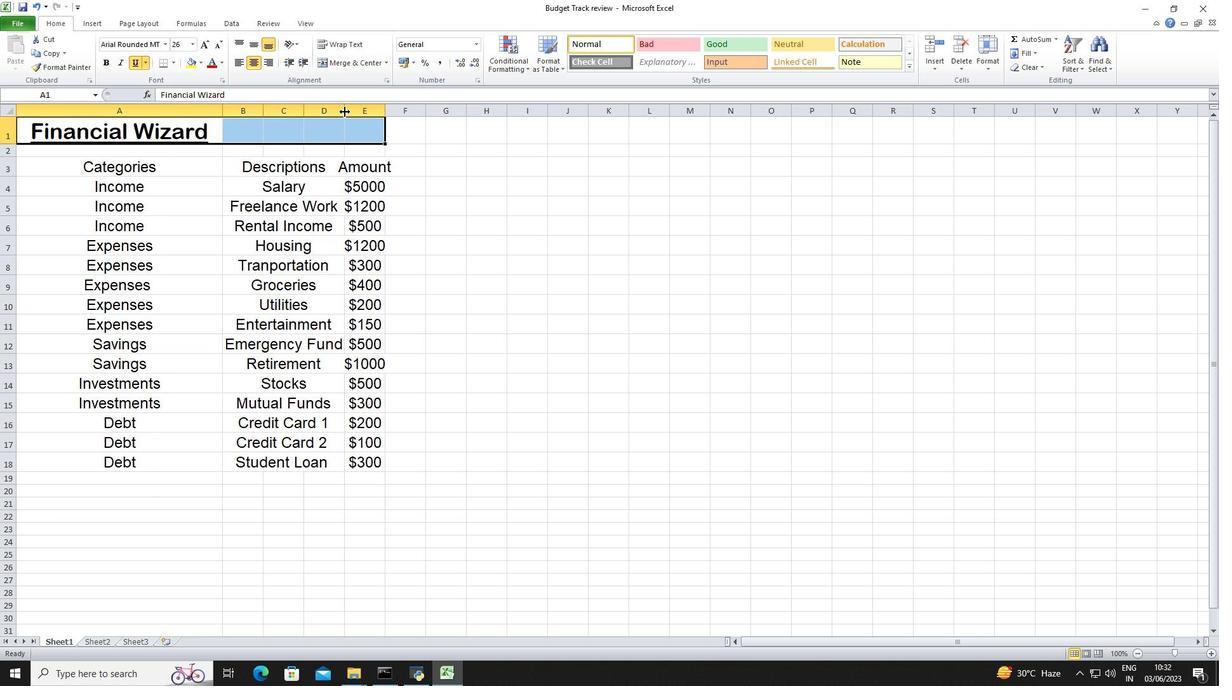 
Action: Mouse moved to (410, 107)
Screenshot: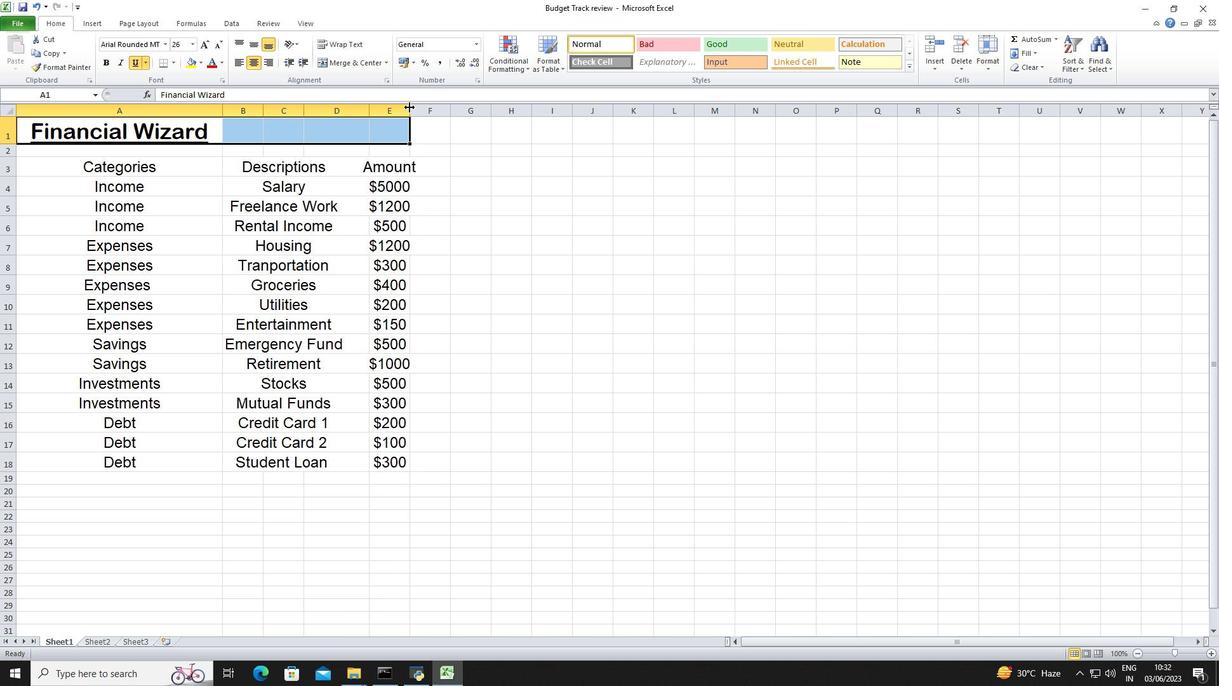 
Action: Mouse pressed left at (410, 107)
Screenshot: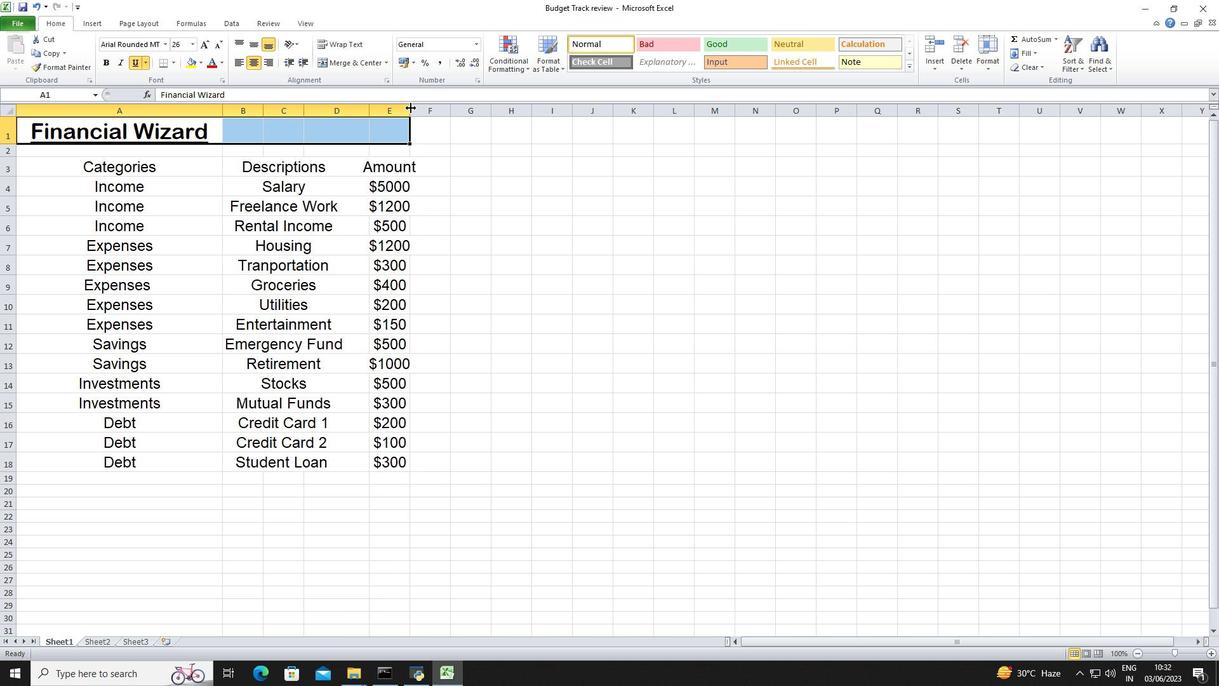 
Action: Mouse moved to (513, 154)
Screenshot: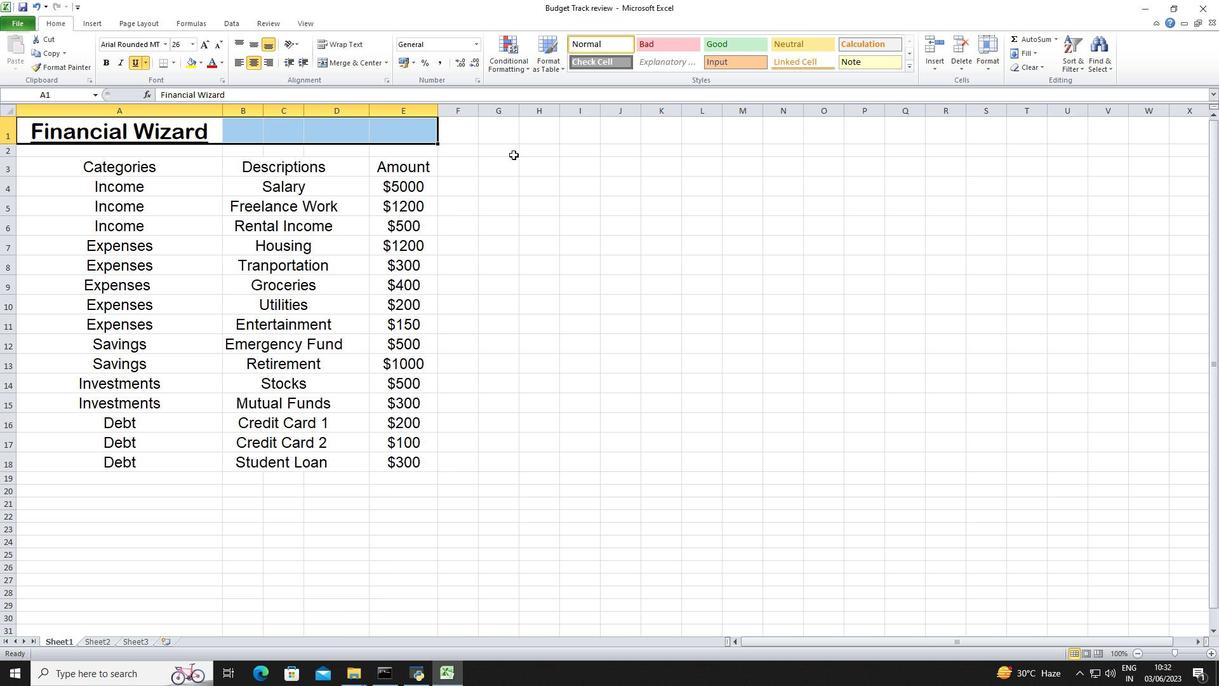 
Action: Mouse pressed left at (513, 154)
Screenshot: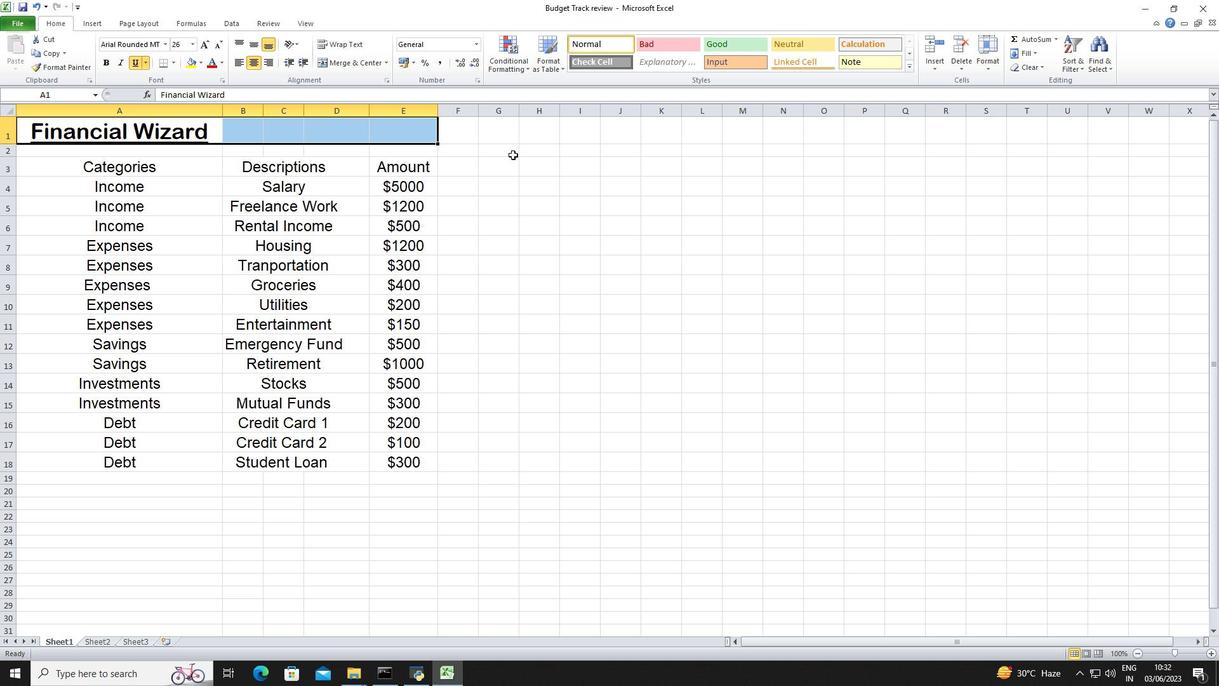 
